 Task: Create a due date automation trigger when advanced on, 2 working days before a card is due add fields without custom field "Resume" unchecked at 11:00 AM.
Action: Mouse moved to (882, 250)
Screenshot: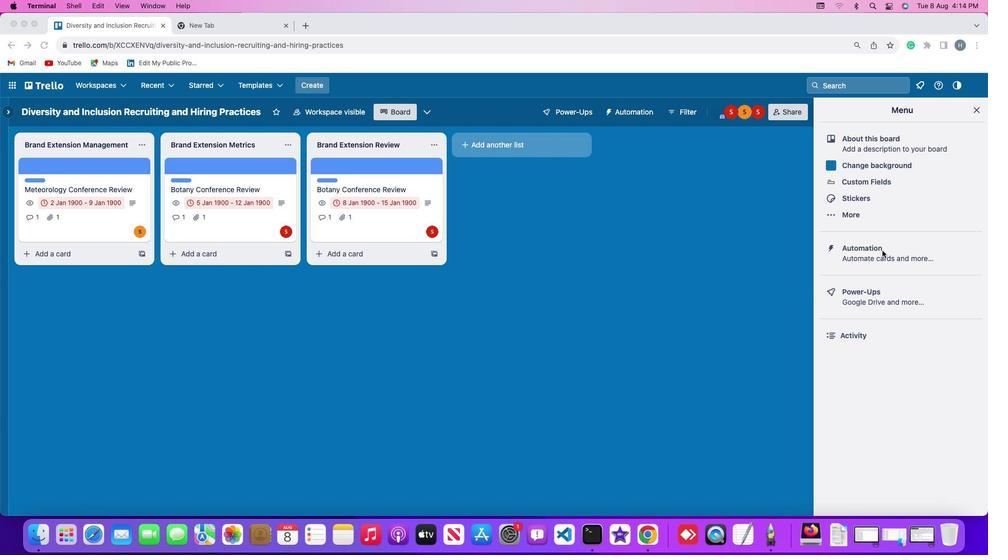 
Action: Mouse pressed left at (882, 250)
Screenshot: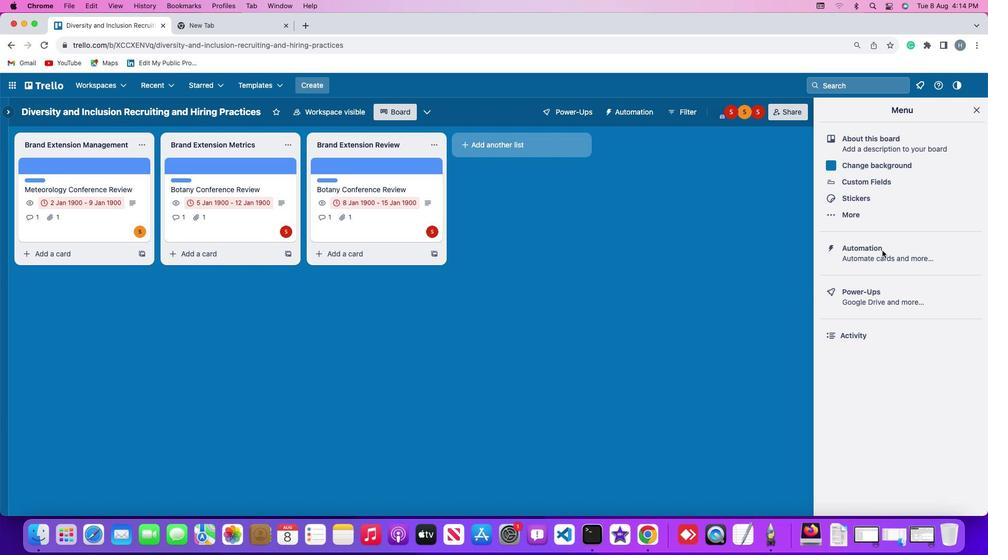 
Action: Mouse pressed left at (882, 250)
Screenshot: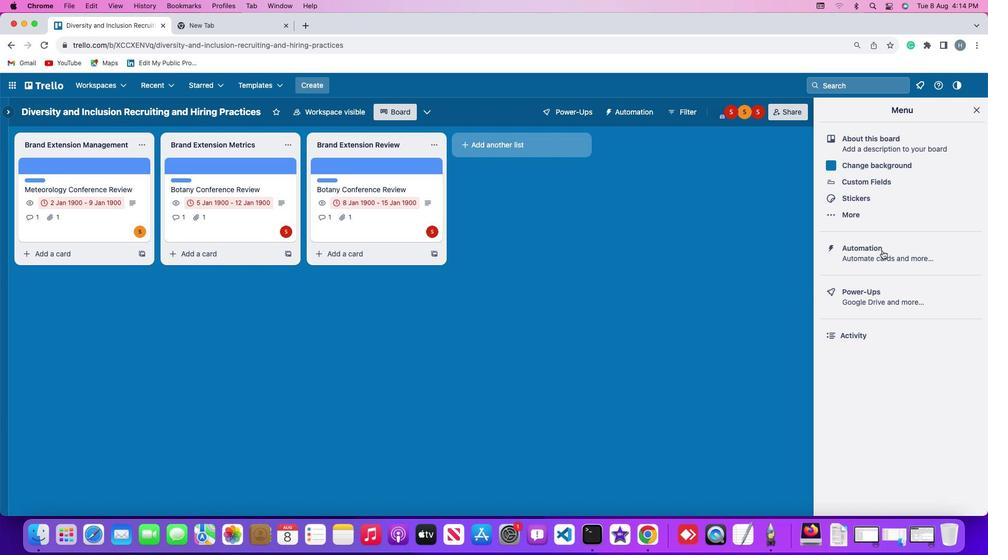 
Action: Mouse moved to (67, 245)
Screenshot: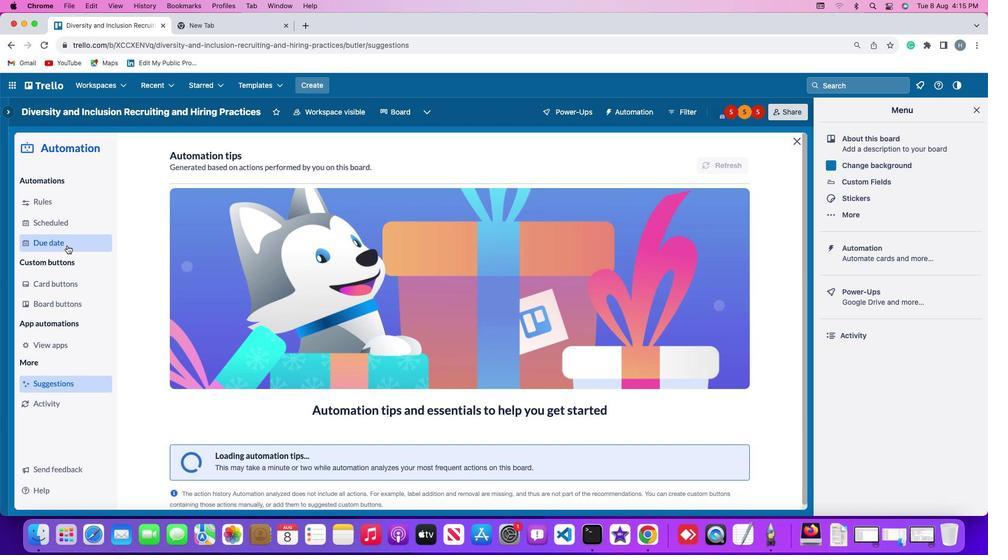 
Action: Mouse pressed left at (67, 245)
Screenshot: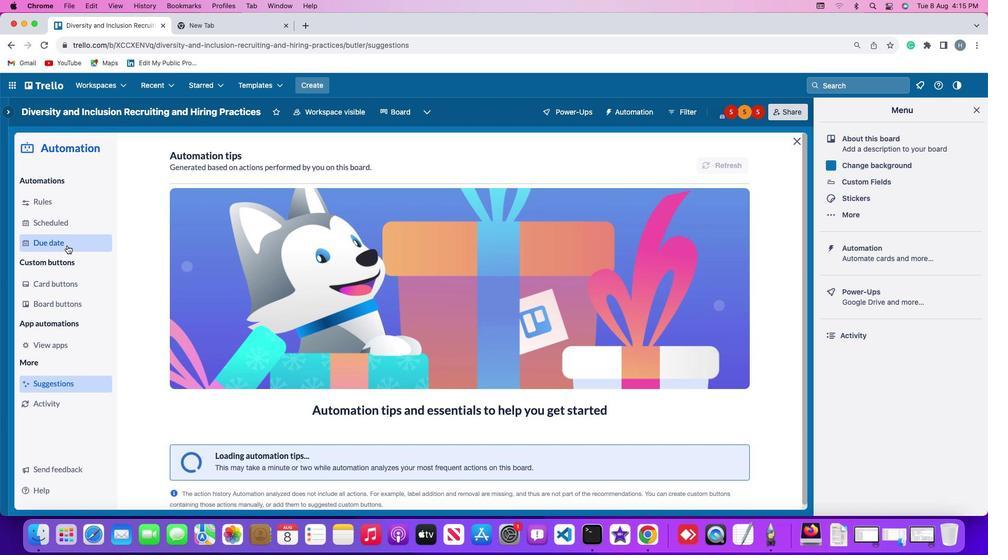
Action: Mouse moved to (685, 157)
Screenshot: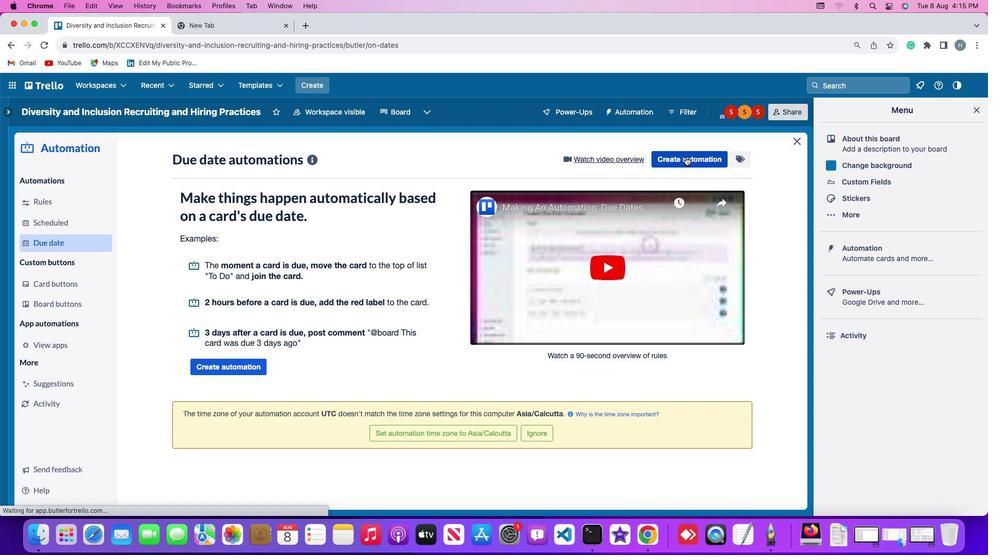 
Action: Mouse pressed left at (685, 157)
Screenshot: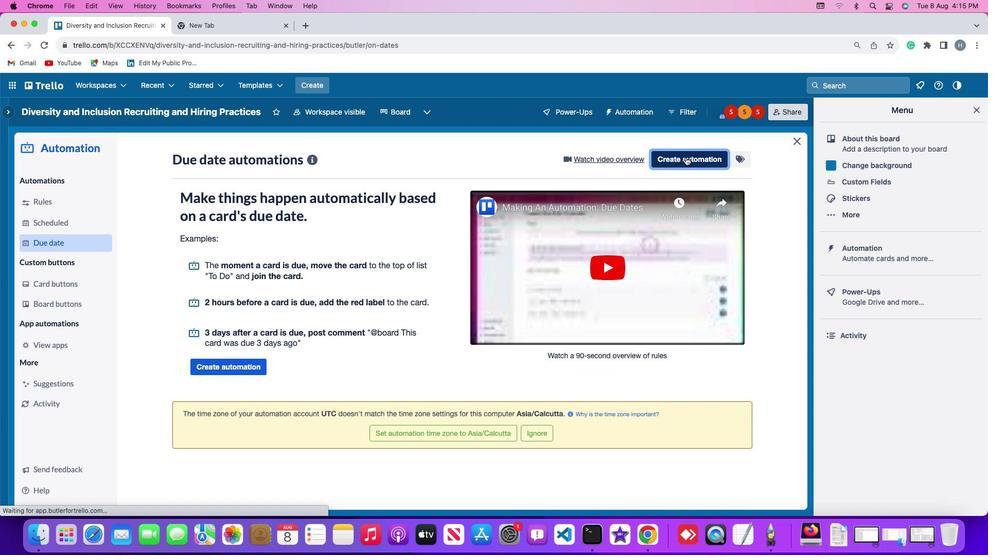 
Action: Mouse moved to (217, 259)
Screenshot: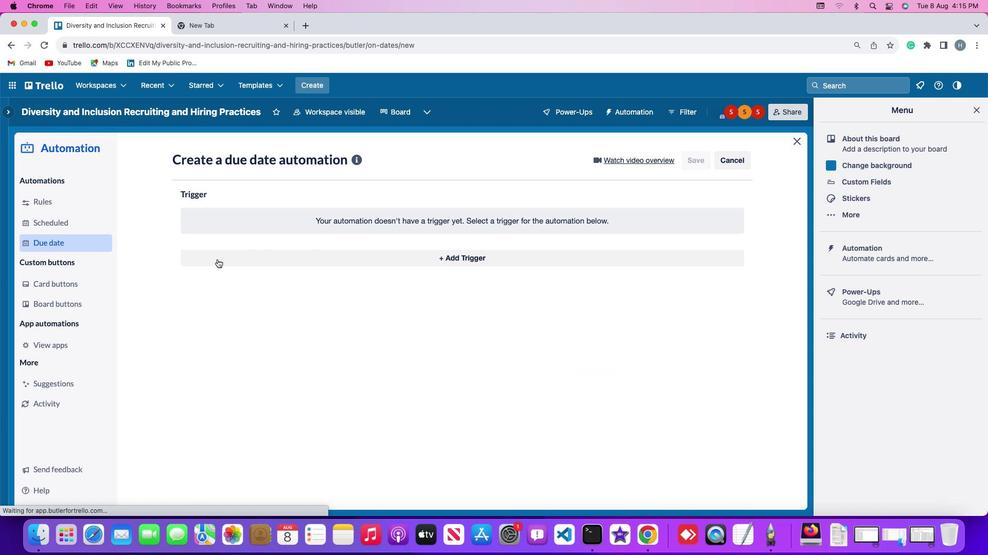 
Action: Mouse pressed left at (217, 259)
Screenshot: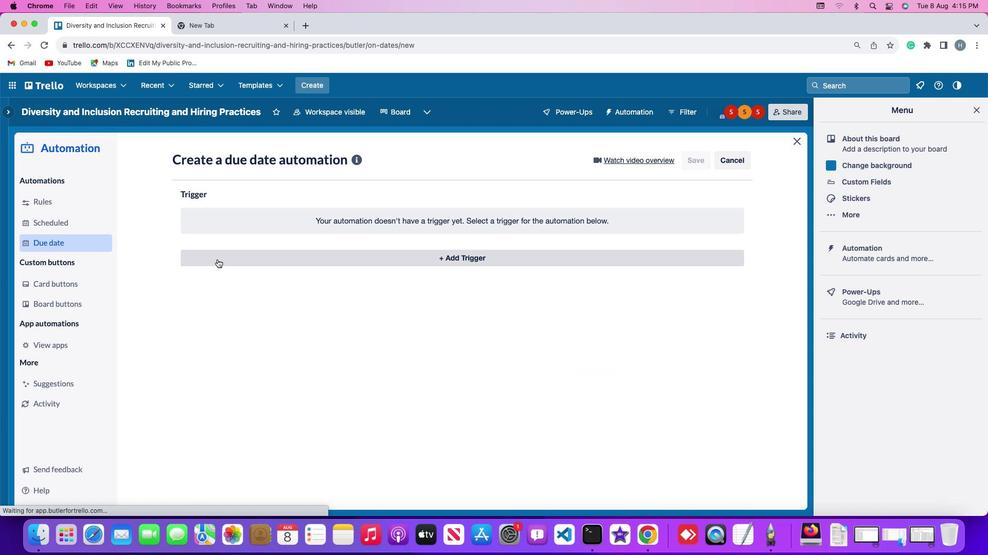 
Action: Mouse moved to (197, 415)
Screenshot: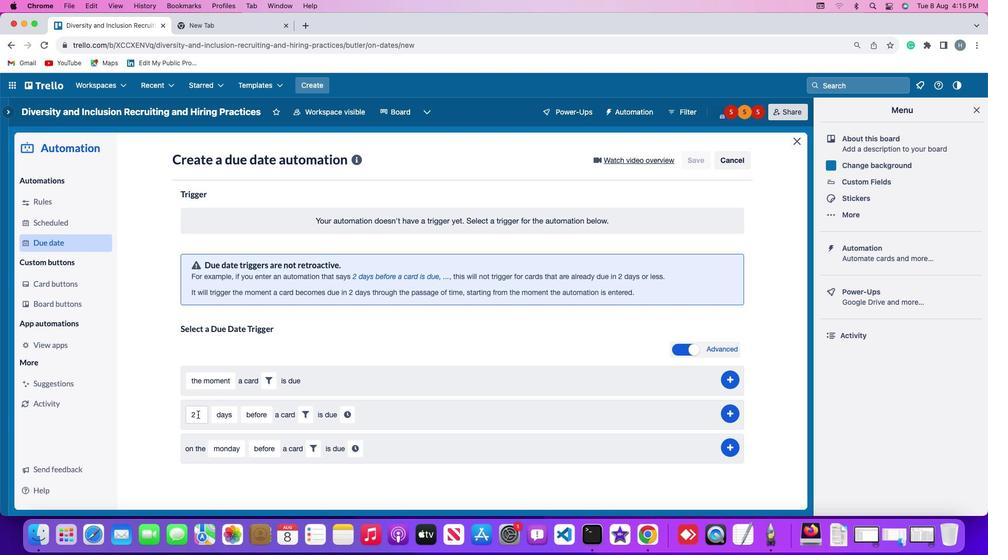 
Action: Mouse pressed left at (197, 415)
Screenshot: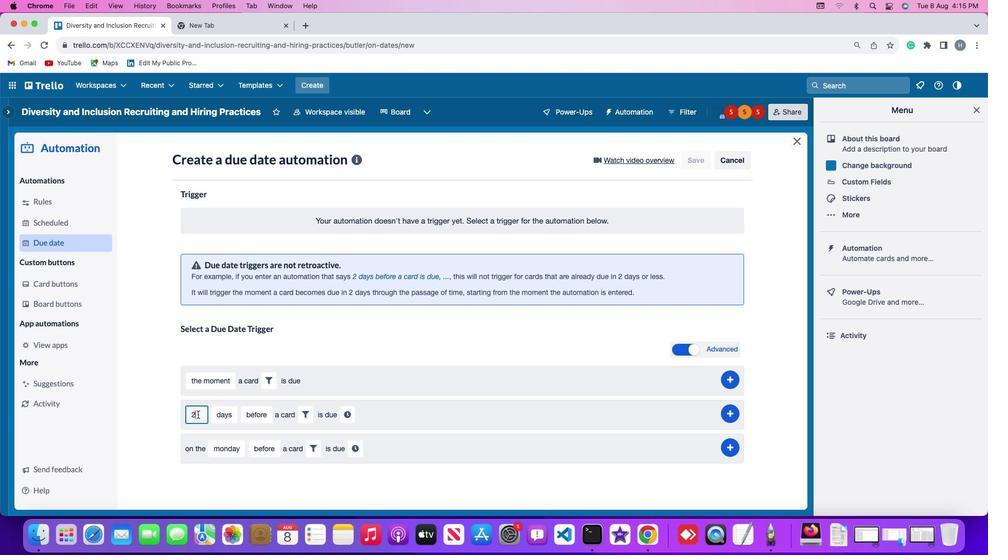 
Action: Key pressed Key.backspace'2'
Screenshot: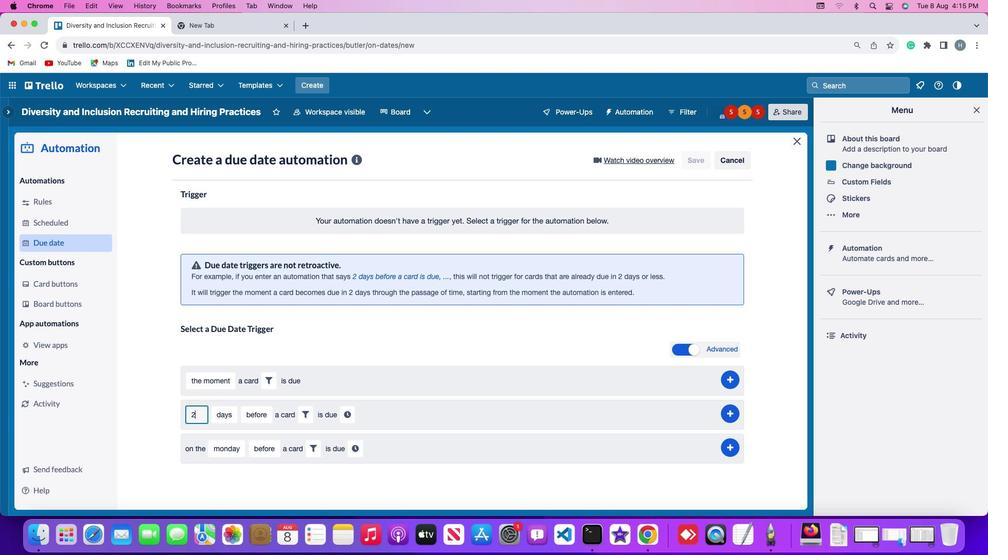 
Action: Mouse moved to (218, 413)
Screenshot: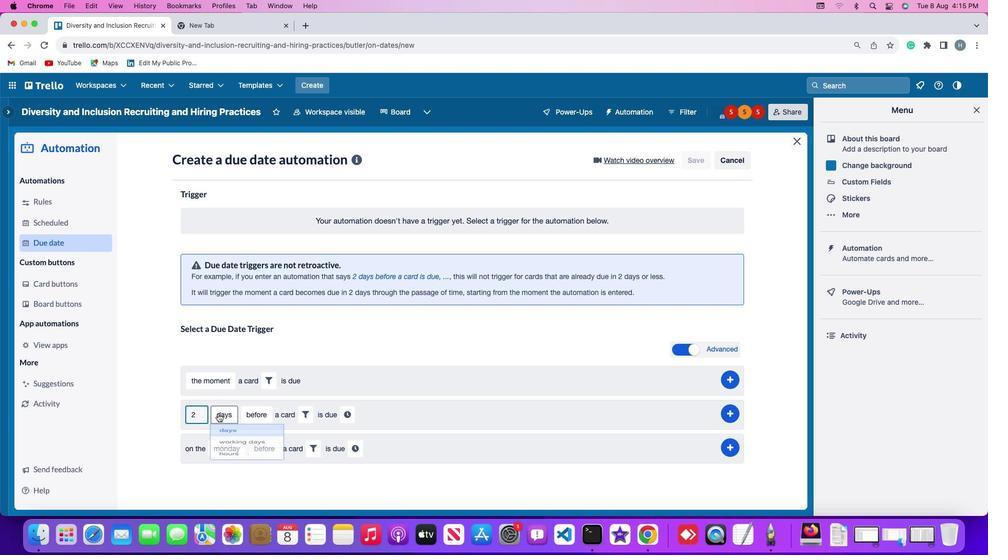 
Action: Mouse pressed left at (218, 413)
Screenshot: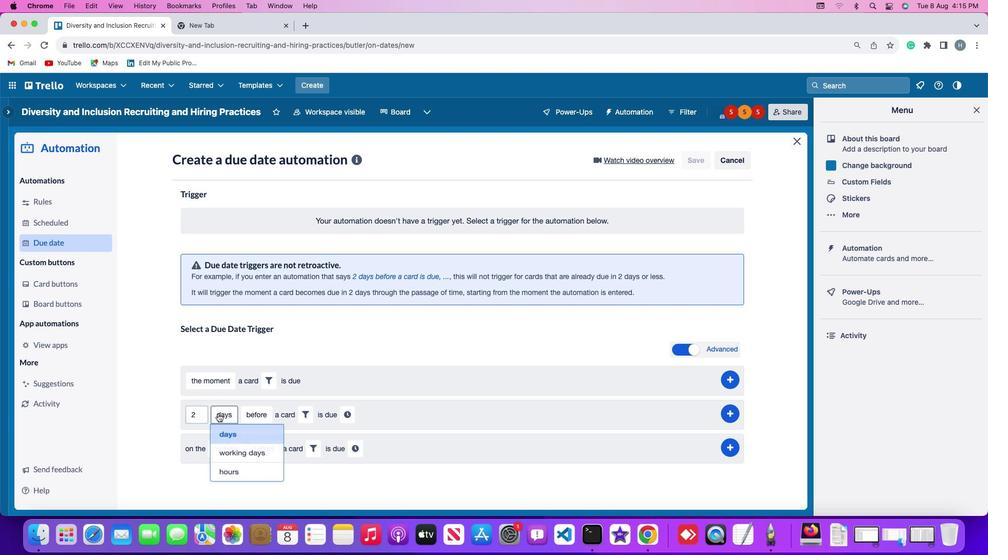 
Action: Mouse moved to (236, 451)
Screenshot: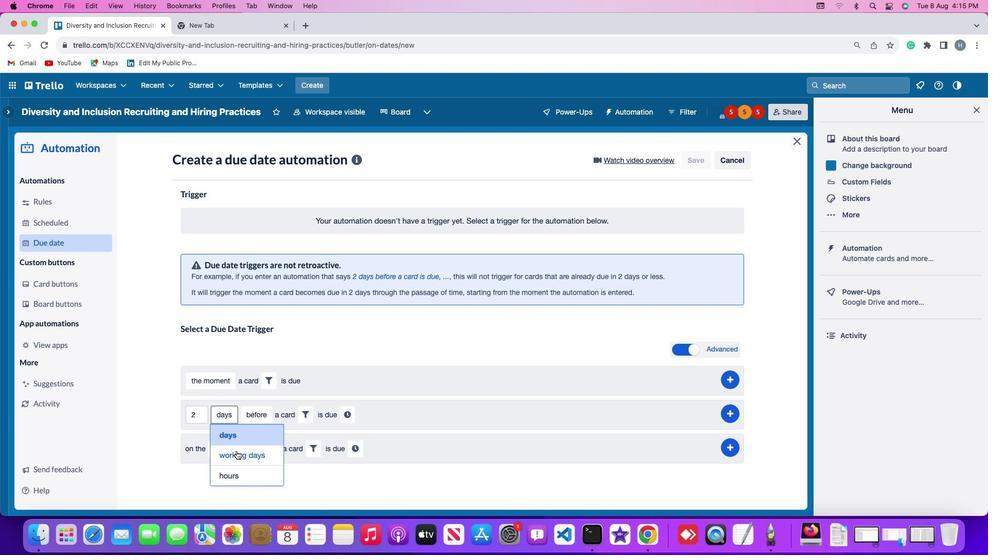
Action: Mouse pressed left at (236, 451)
Screenshot: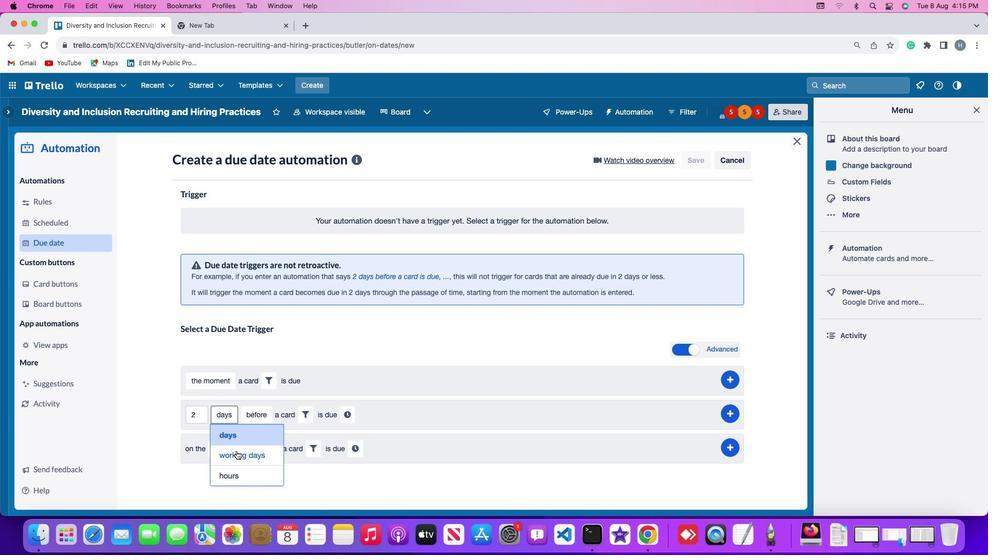 
Action: Mouse moved to (280, 416)
Screenshot: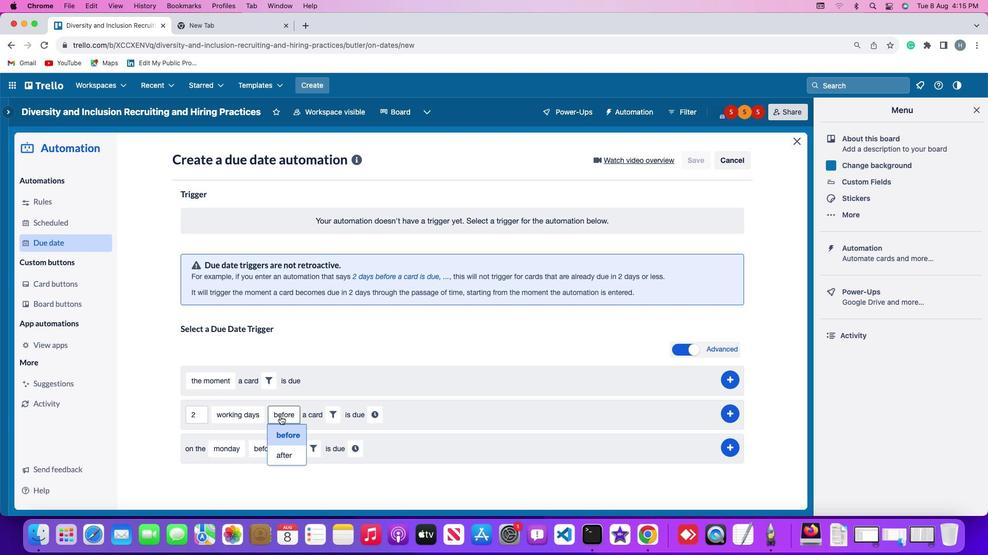 
Action: Mouse pressed left at (280, 416)
Screenshot: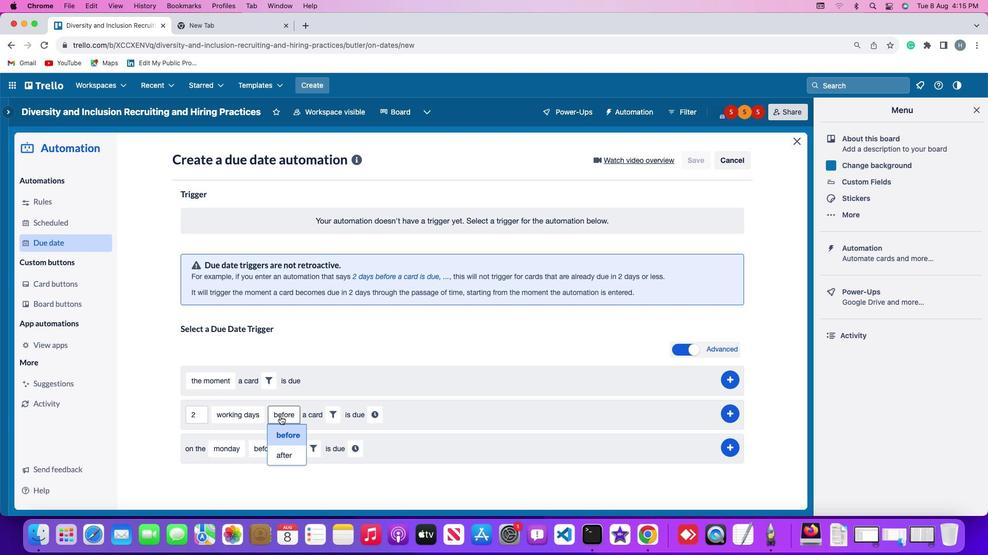 
Action: Mouse moved to (291, 433)
Screenshot: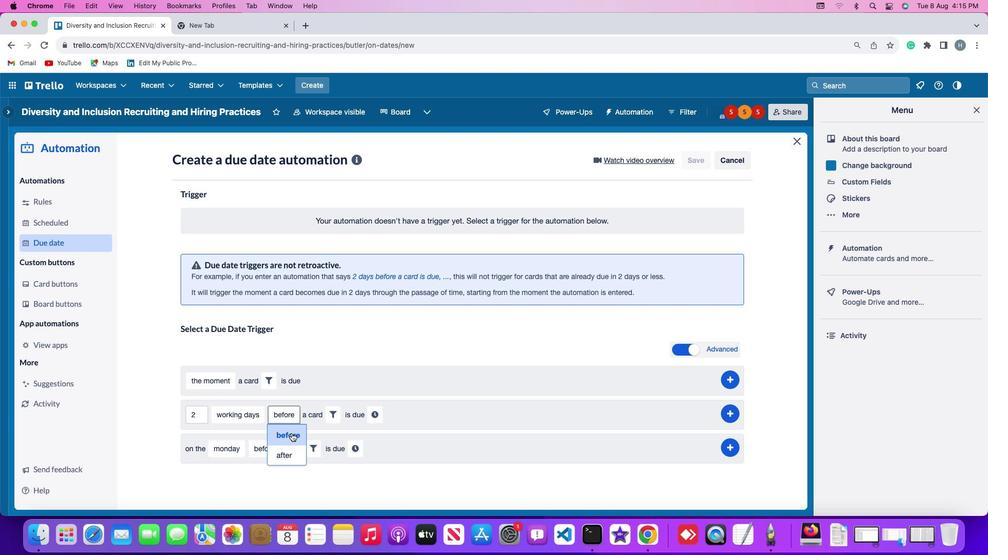 
Action: Mouse pressed left at (291, 433)
Screenshot: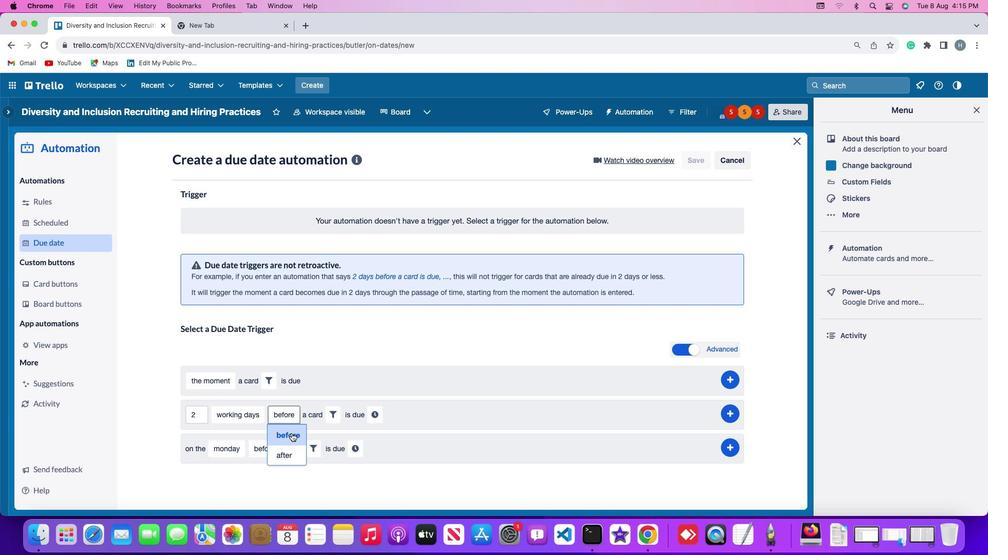 
Action: Mouse moved to (334, 417)
Screenshot: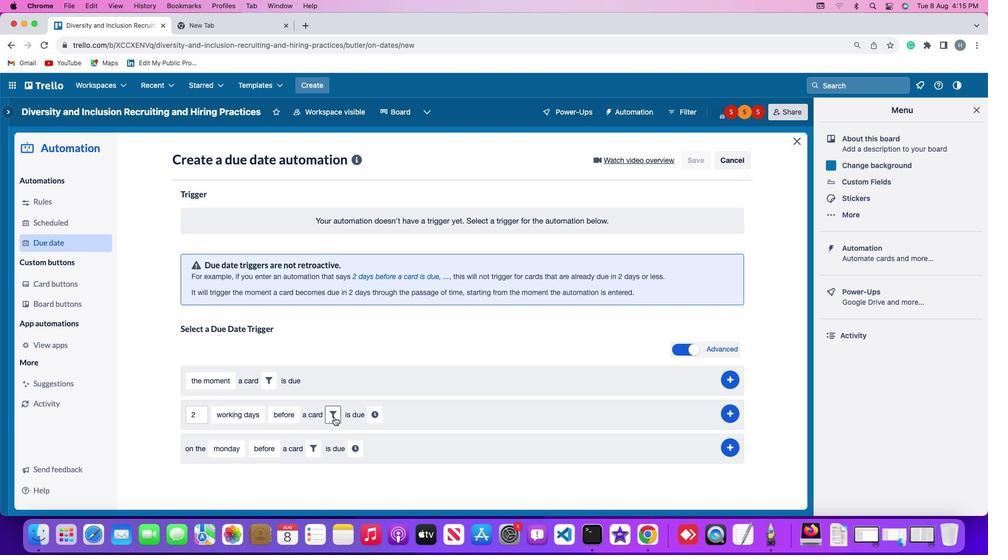 
Action: Mouse pressed left at (334, 417)
Screenshot: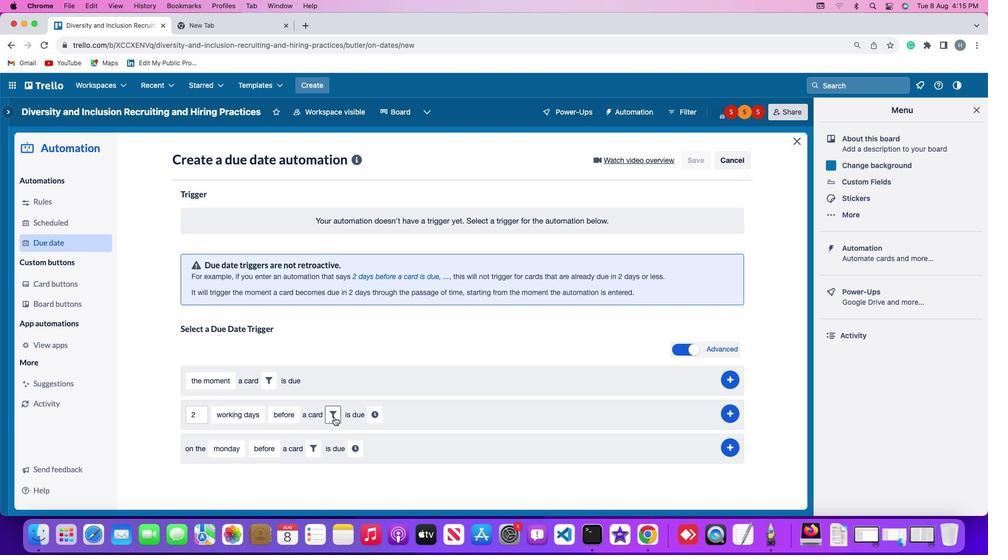 
Action: Mouse moved to (495, 445)
Screenshot: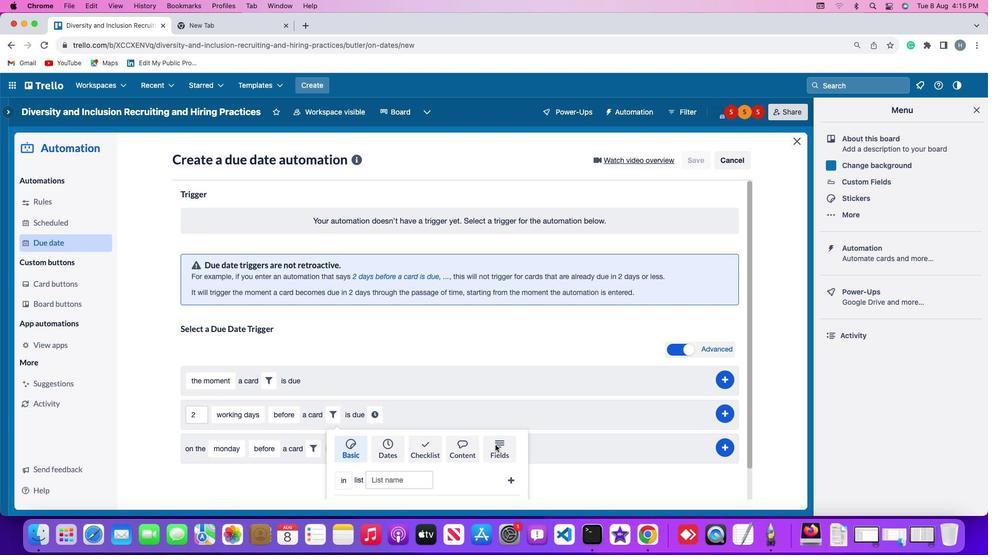 
Action: Mouse pressed left at (495, 445)
Screenshot: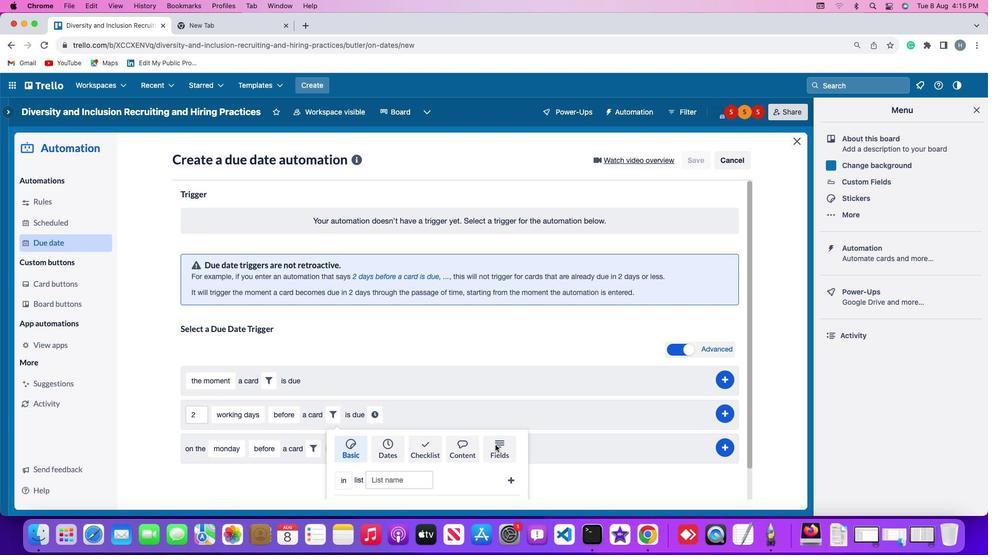 
Action: Mouse moved to (284, 478)
Screenshot: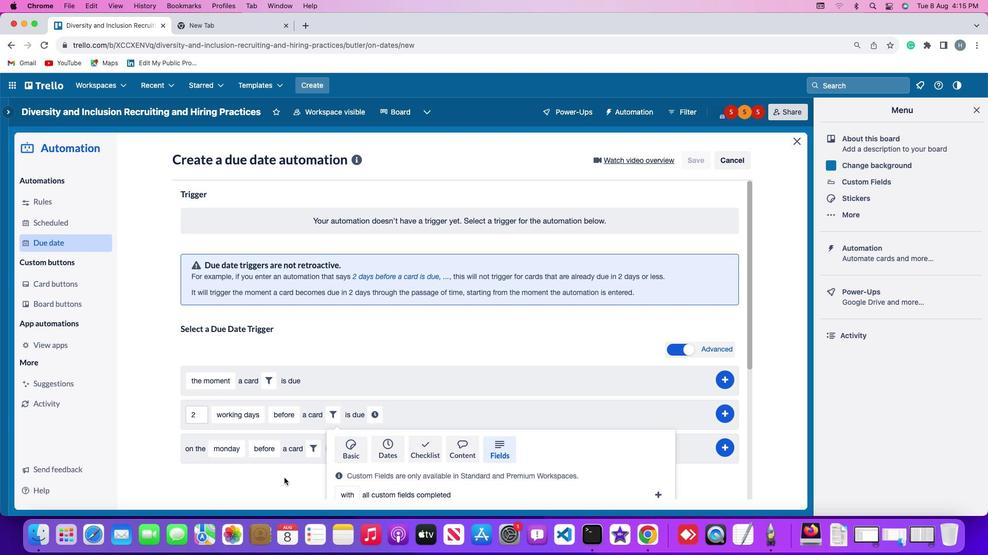 
Action: Mouse scrolled (284, 478) with delta (0, 0)
Screenshot: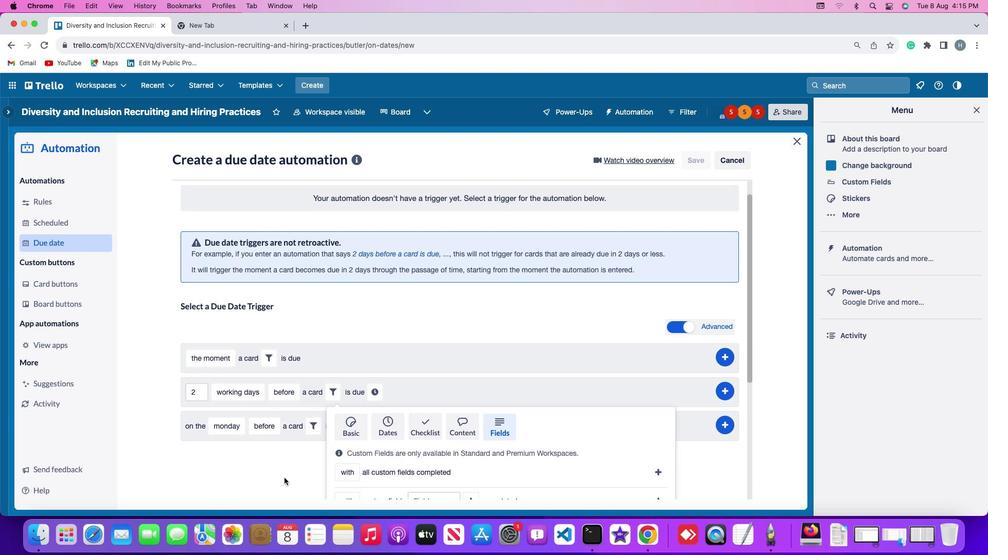 
Action: Mouse scrolled (284, 478) with delta (0, 0)
Screenshot: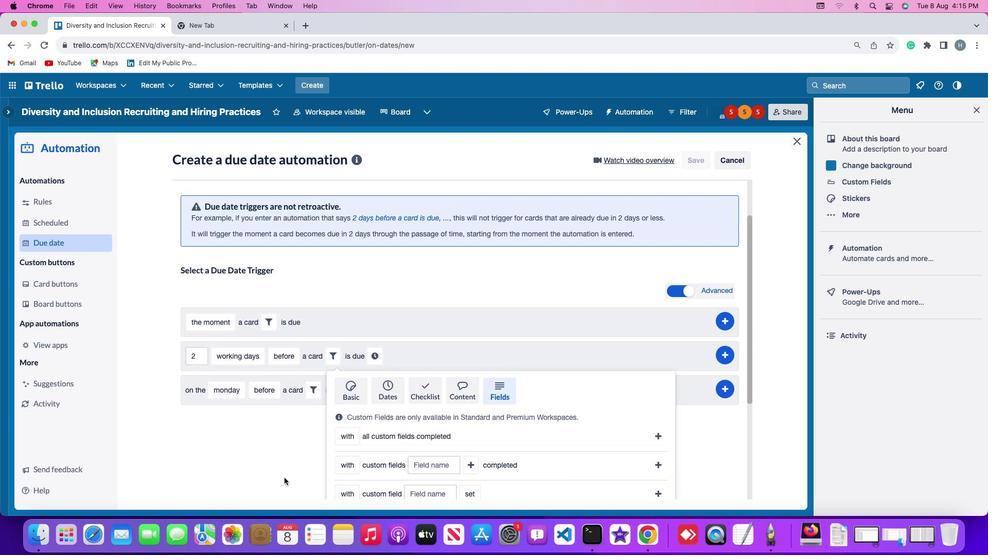 
Action: Mouse scrolled (284, 478) with delta (0, -2)
Screenshot: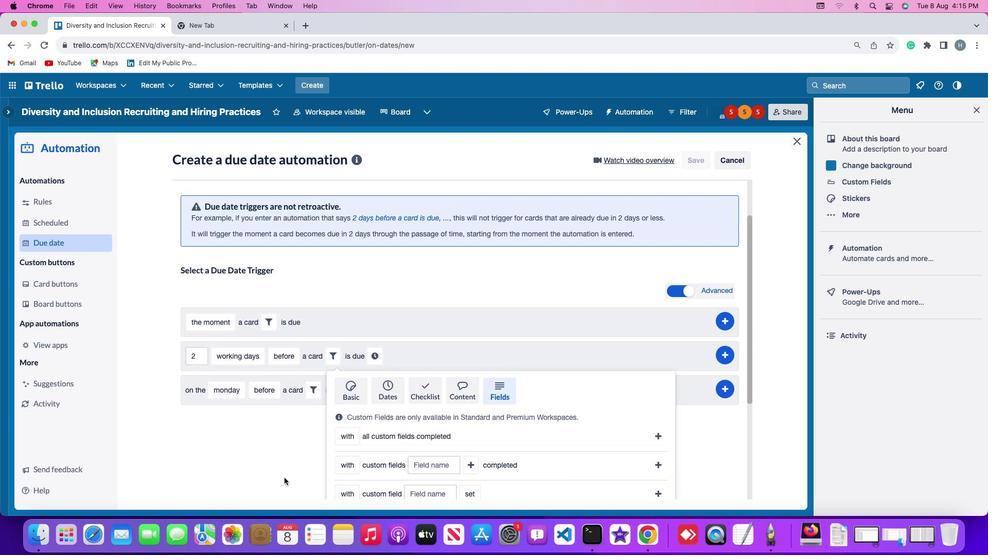 
Action: Mouse scrolled (284, 478) with delta (0, -2)
Screenshot: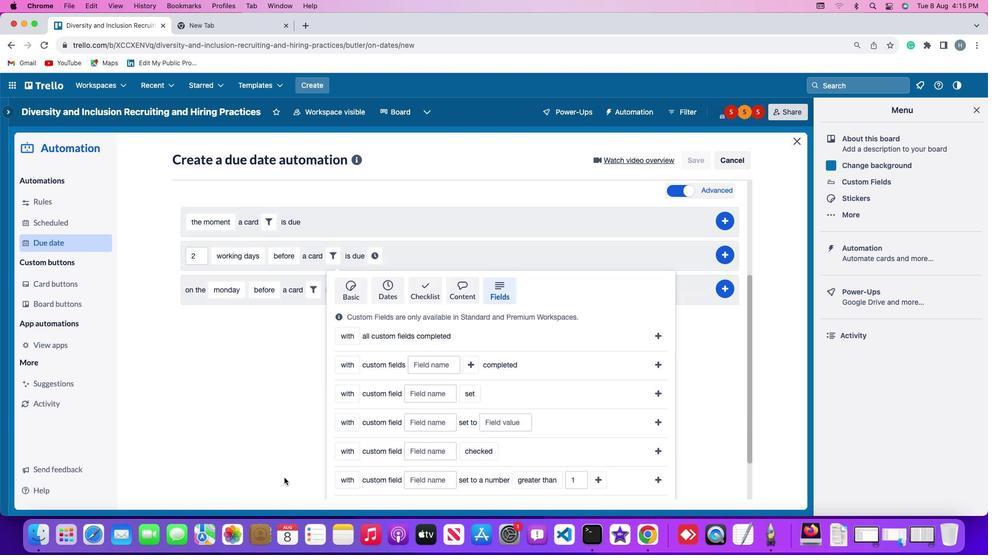
Action: Mouse scrolled (284, 478) with delta (0, -3)
Screenshot: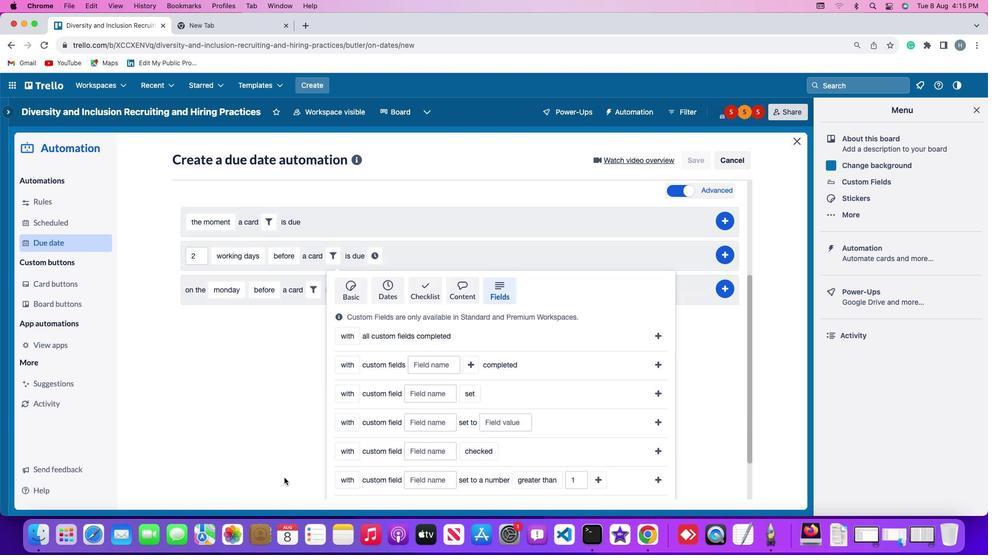 
Action: Mouse scrolled (284, 478) with delta (0, -3)
Screenshot: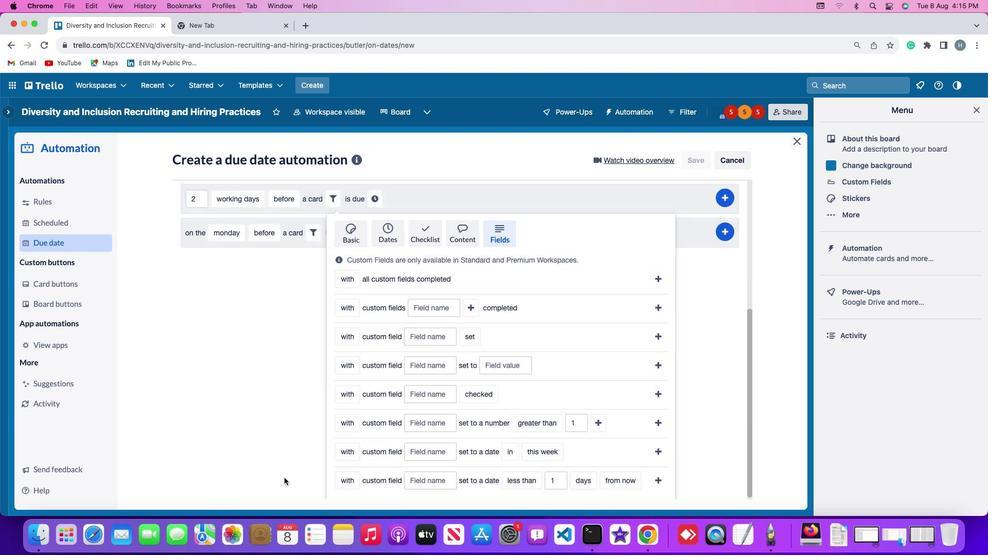 
Action: Mouse scrolled (284, 478) with delta (0, 0)
Screenshot: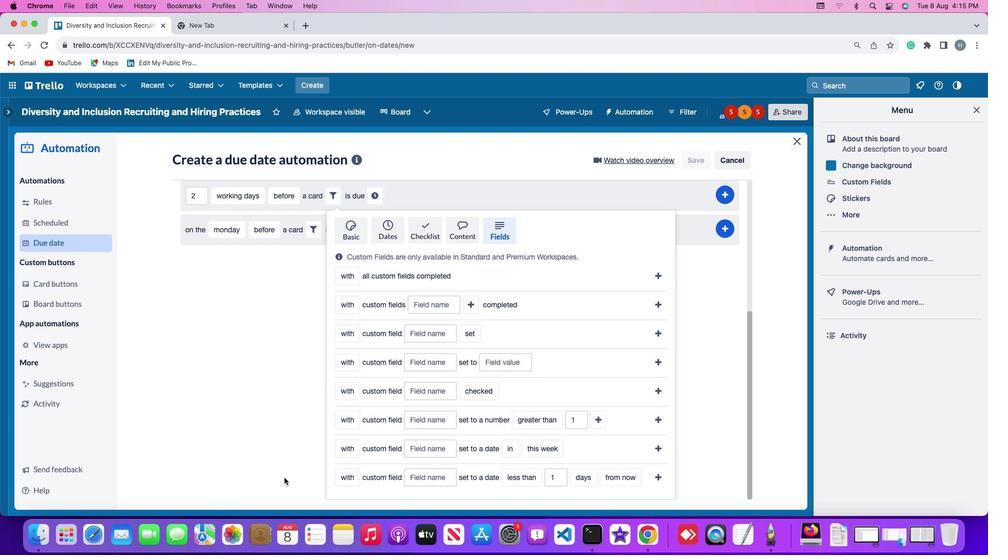 
Action: Mouse scrolled (284, 478) with delta (0, 0)
Screenshot: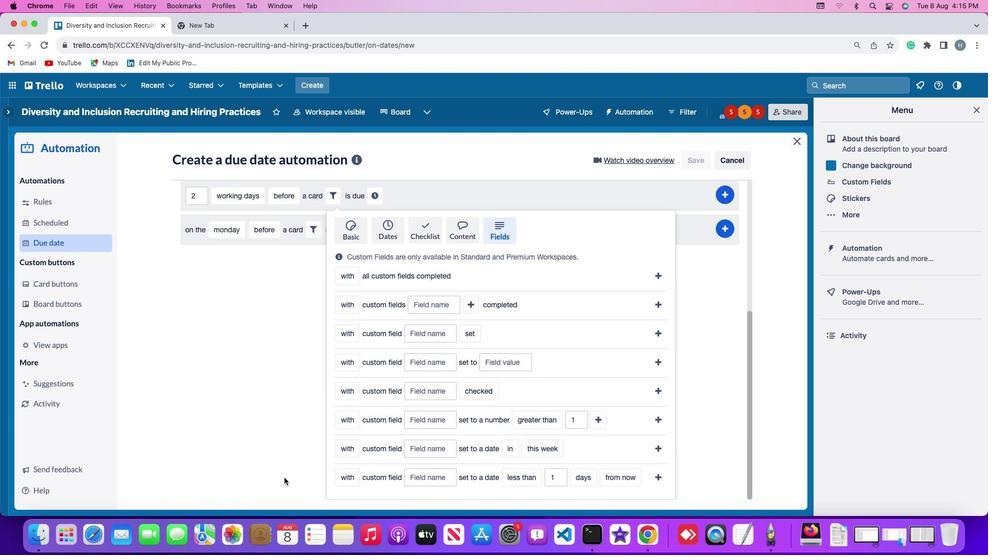 
Action: Mouse scrolled (284, 478) with delta (0, -1)
Screenshot: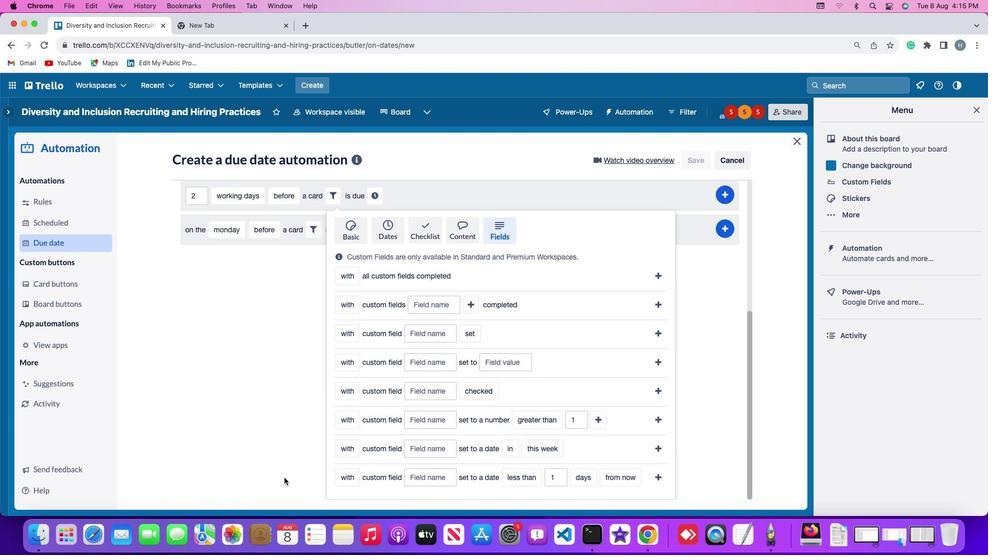 
Action: Mouse scrolled (284, 478) with delta (0, -2)
Screenshot: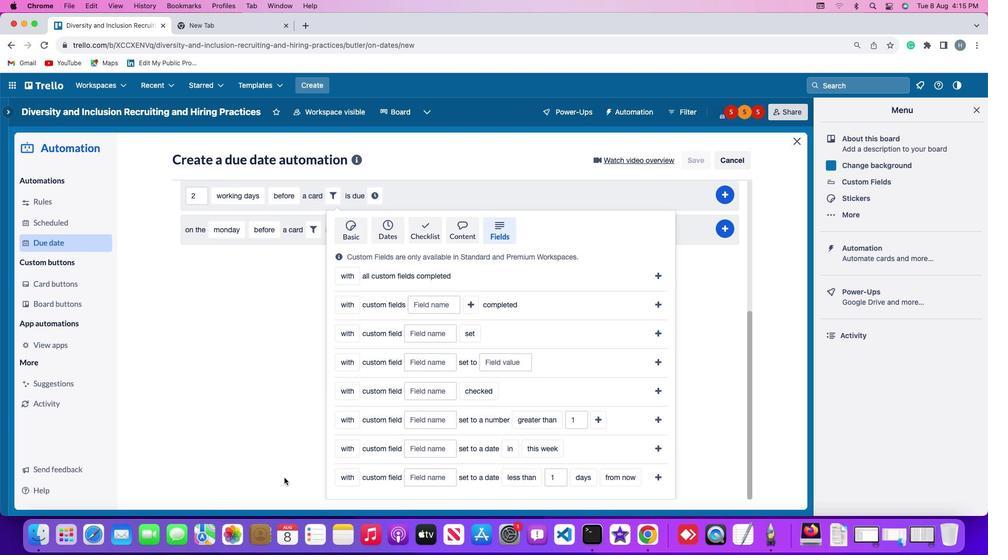 
Action: Mouse scrolled (284, 478) with delta (0, -3)
Screenshot: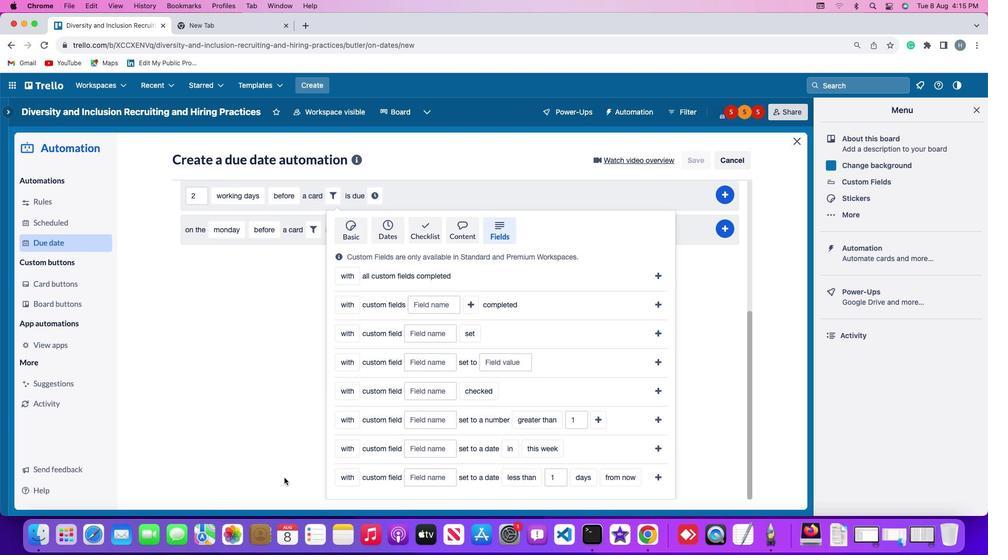 
Action: Mouse moved to (351, 391)
Screenshot: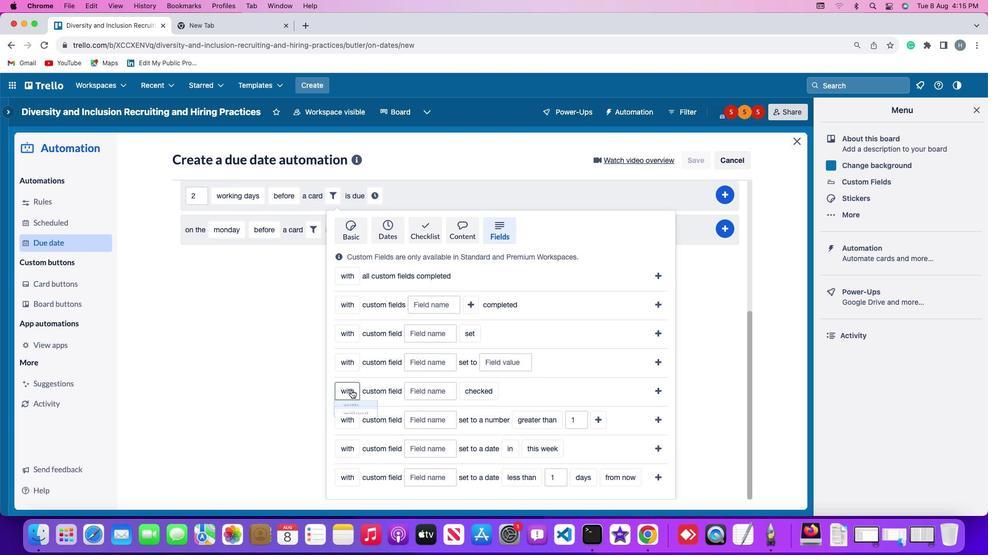 
Action: Mouse pressed left at (351, 391)
Screenshot: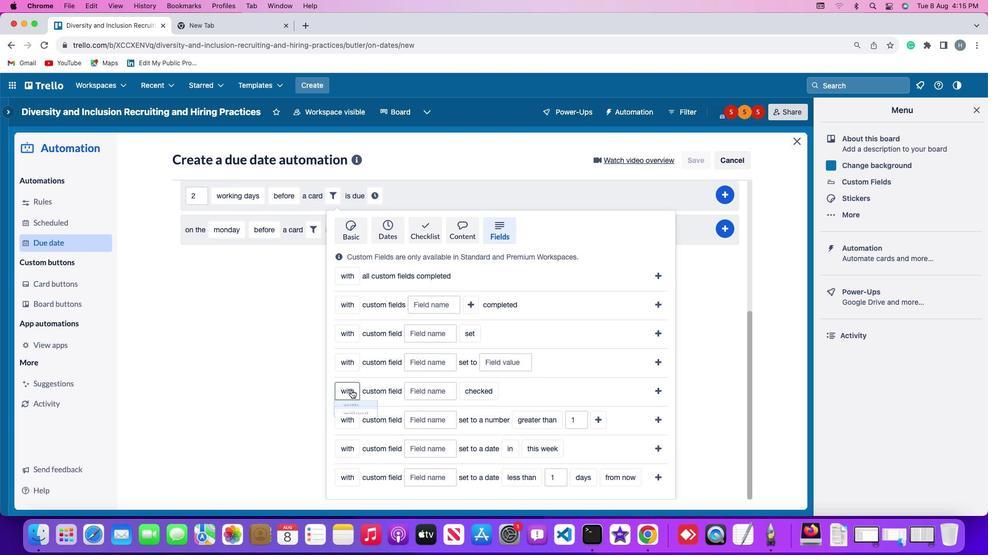 
Action: Mouse moved to (355, 431)
Screenshot: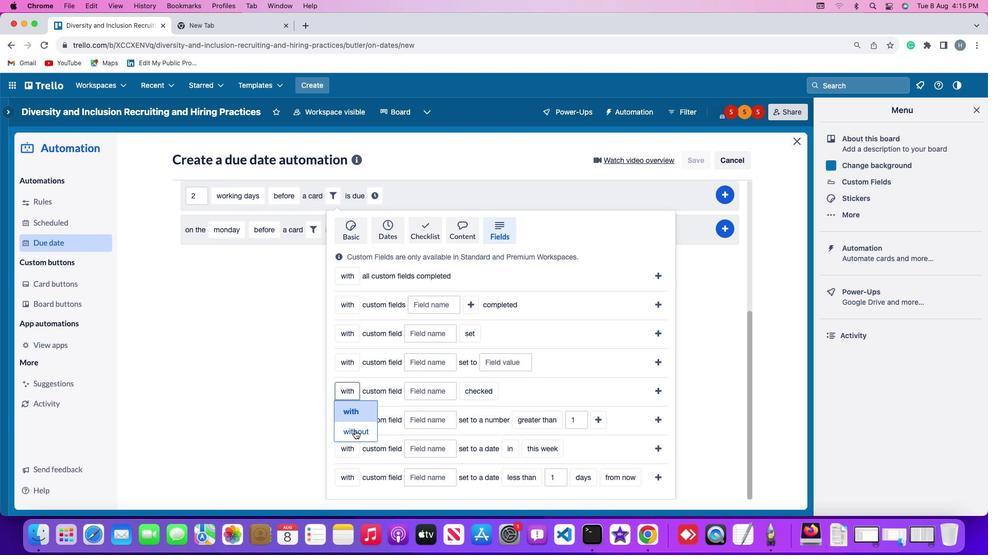 
Action: Mouse pressed left at (355, 431)
Screenshot: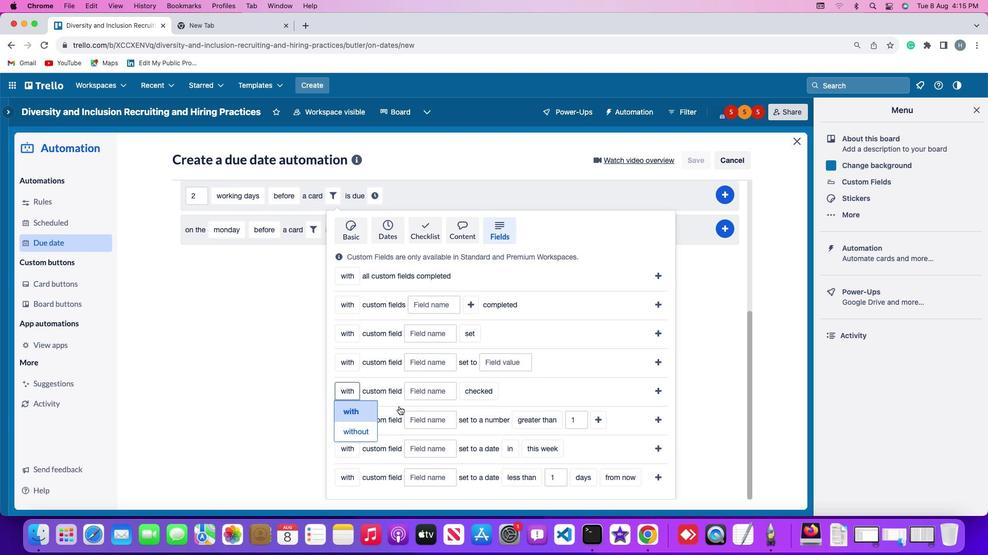 
Action: Mouse moved to (425, 394)
Screenshot: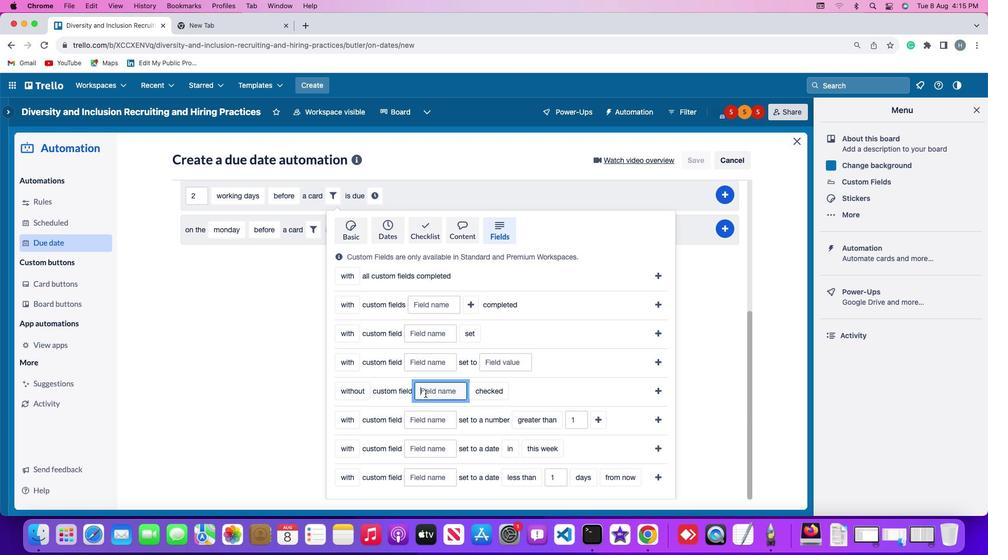
Action: Mouse pressed left at (425, 394)
Screenshot: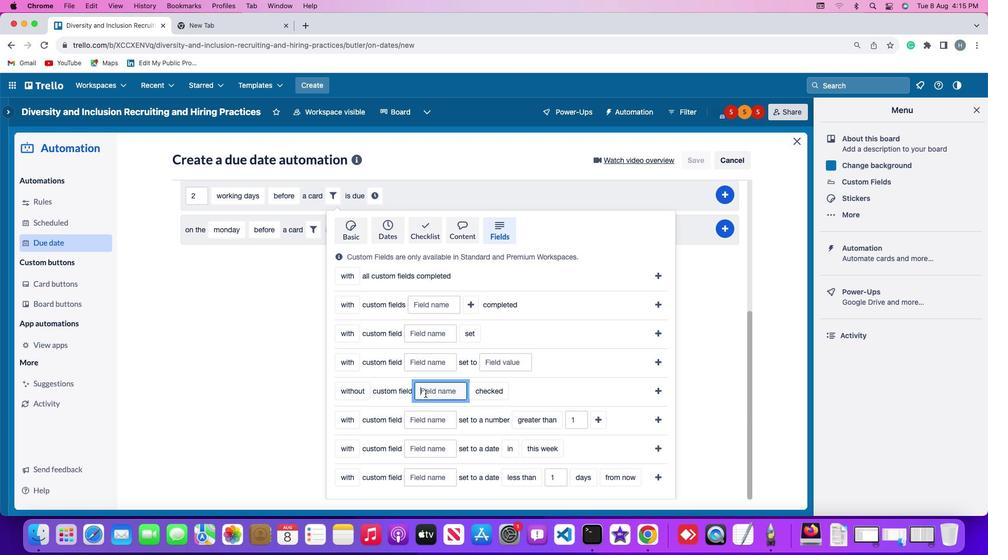 
Action: Key pressed Key.shift'R''e''s''u''m''e'
Screenshot: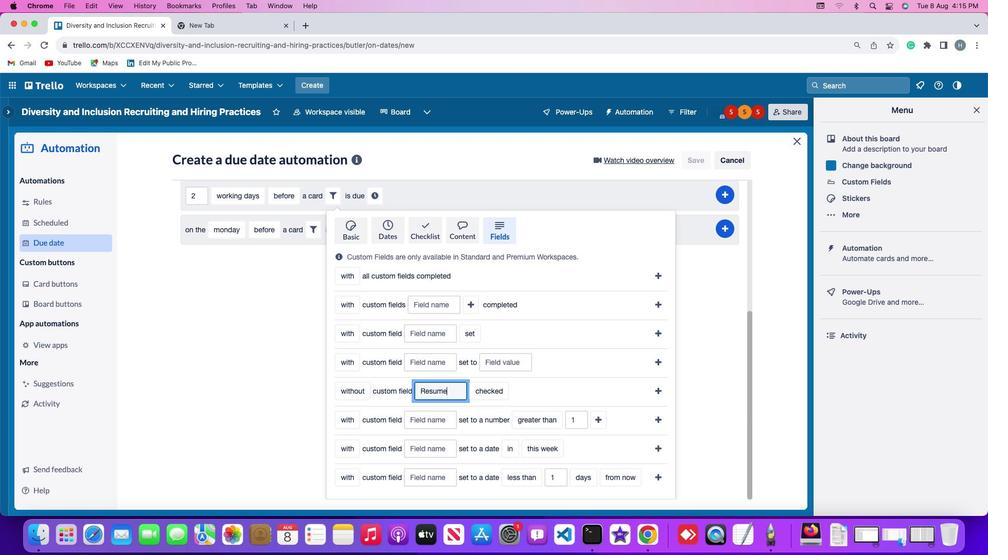 
Action: Mouse moved to (477, 395)
Screenshot: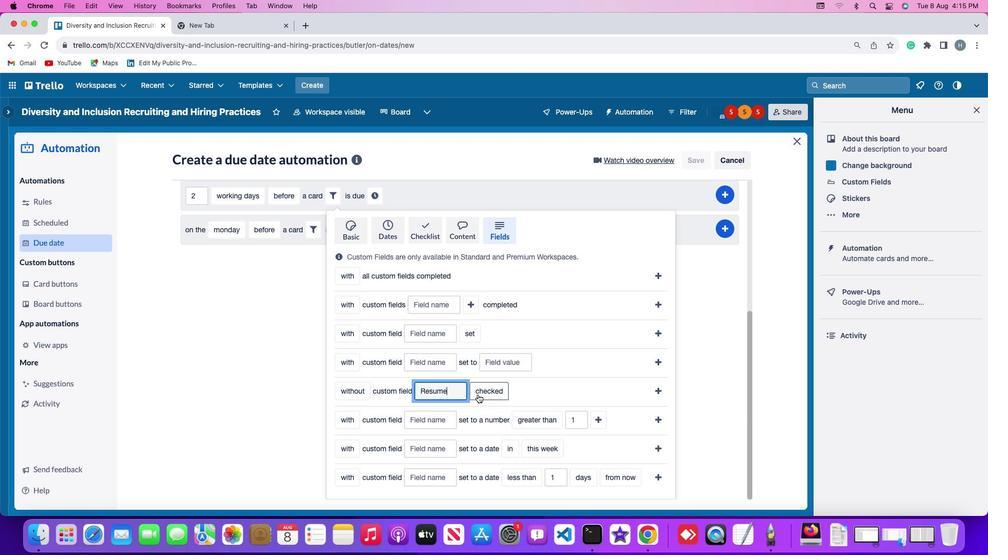 
Action: Mouse pressed left at (477, 395)
Screenshot: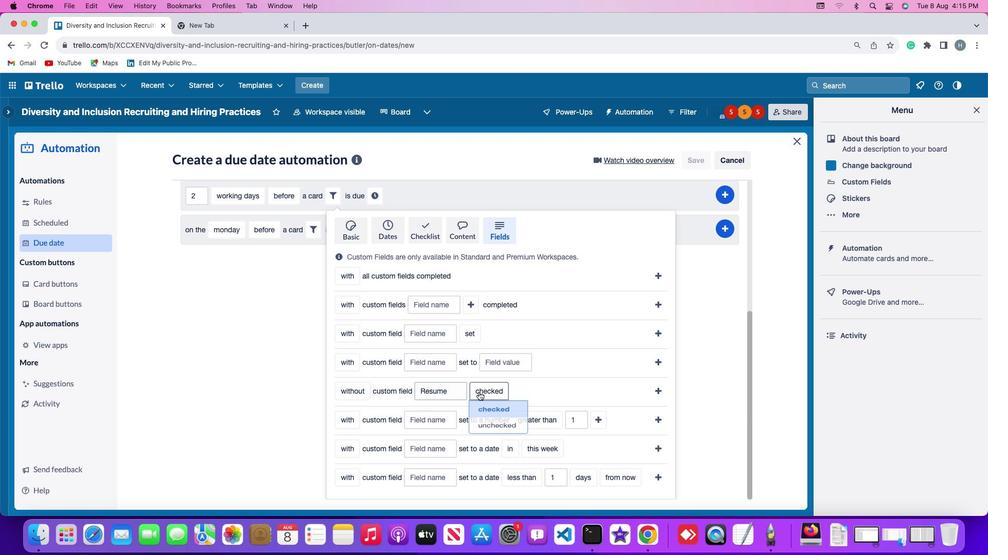 
Action: Mouse moved to (494, 433)
Screenshot: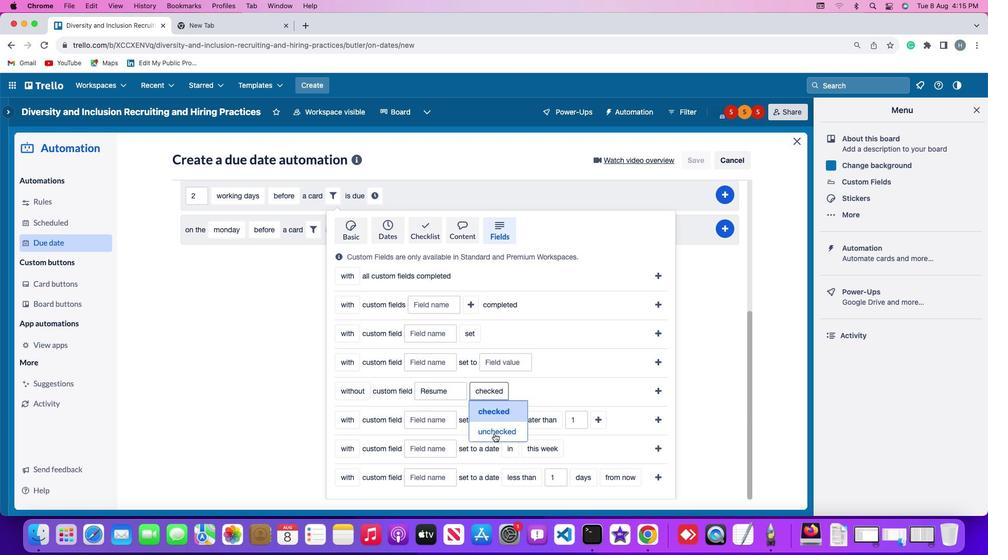 
Action: Mouse pressed left at (494, 433)
Screenshot: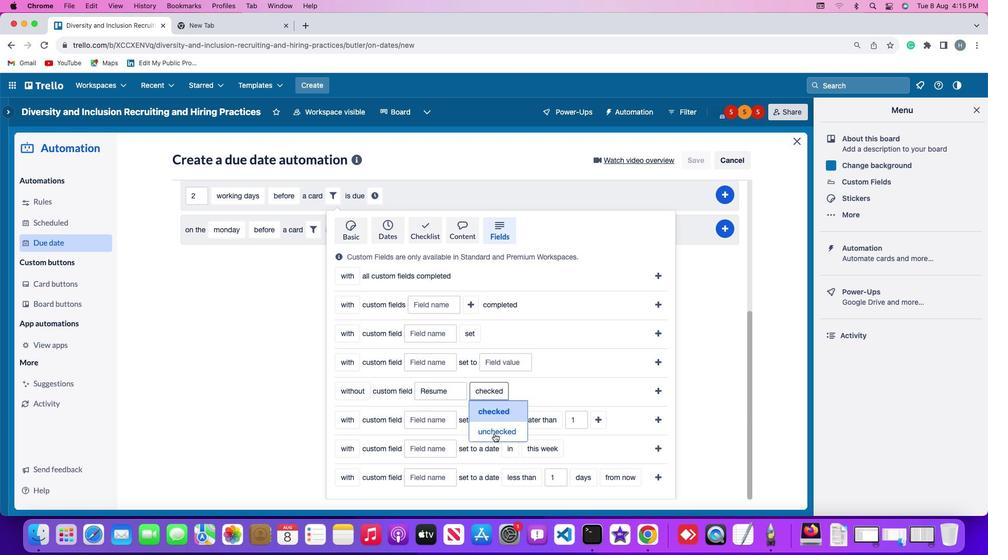 
Action: Mouse moved to (658, 388)
Screenshot: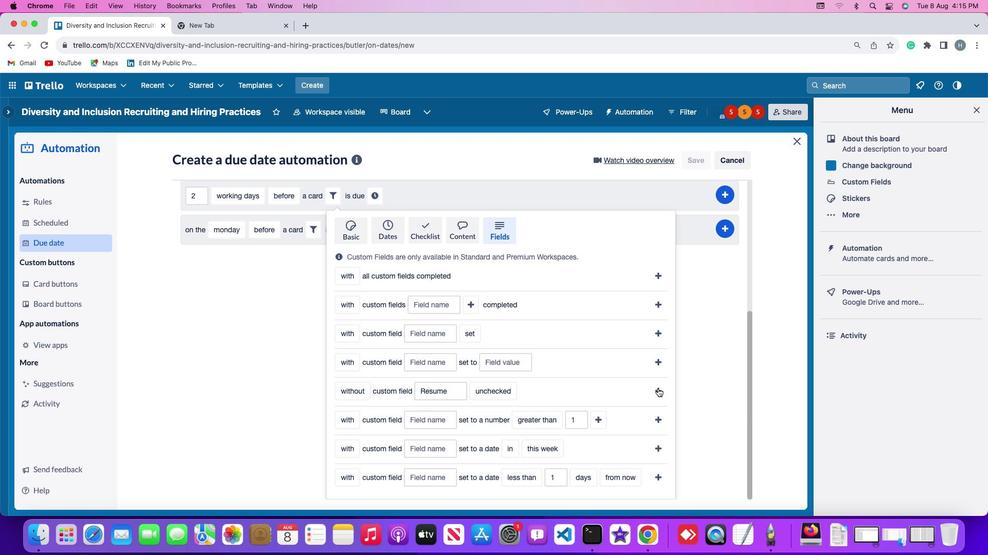 
Action: Mouse pressed left at (658, 388)
Screenshot: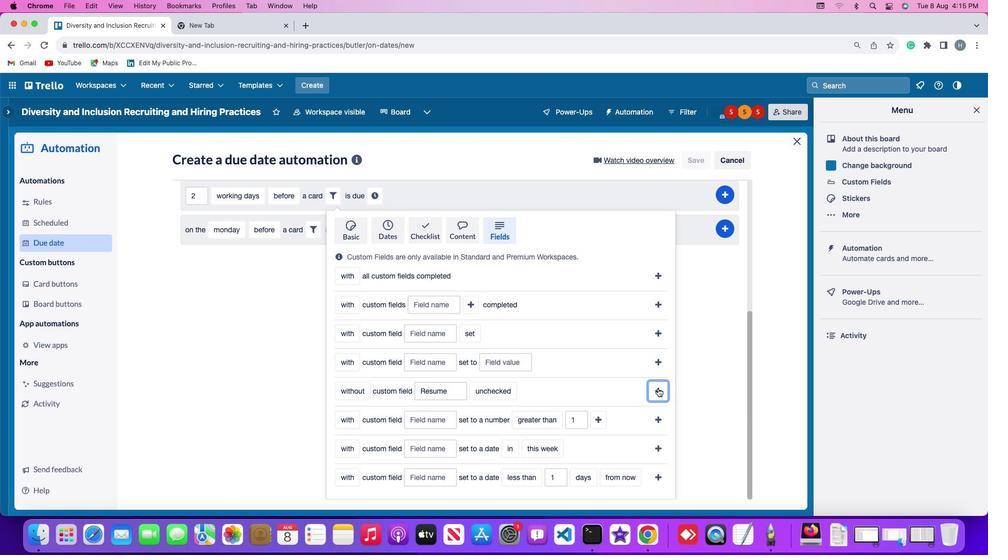 
Action: Mouse moved to (538, 411)
Screenshot: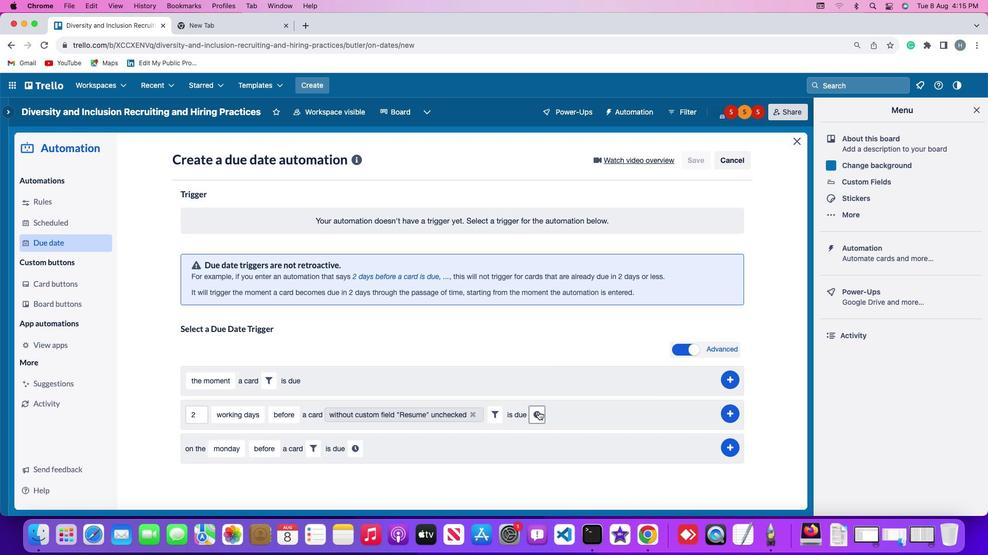 
Action: Mouse pressed left at (538, 411)
Screenshot: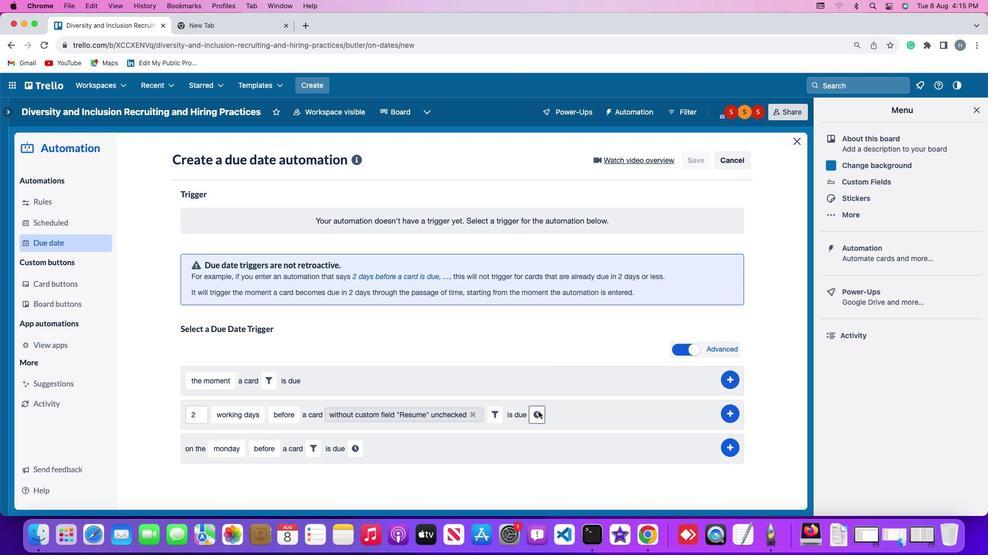 
Action: Mouse moved to (557, 416)
Screenshot: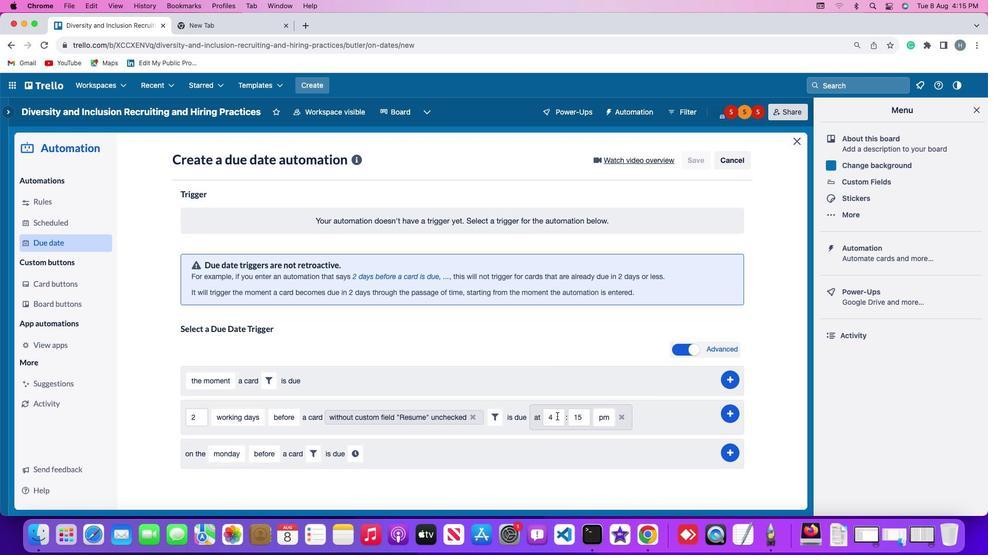 
Action: Mouse pressed left at (557, 416)
Screenshot: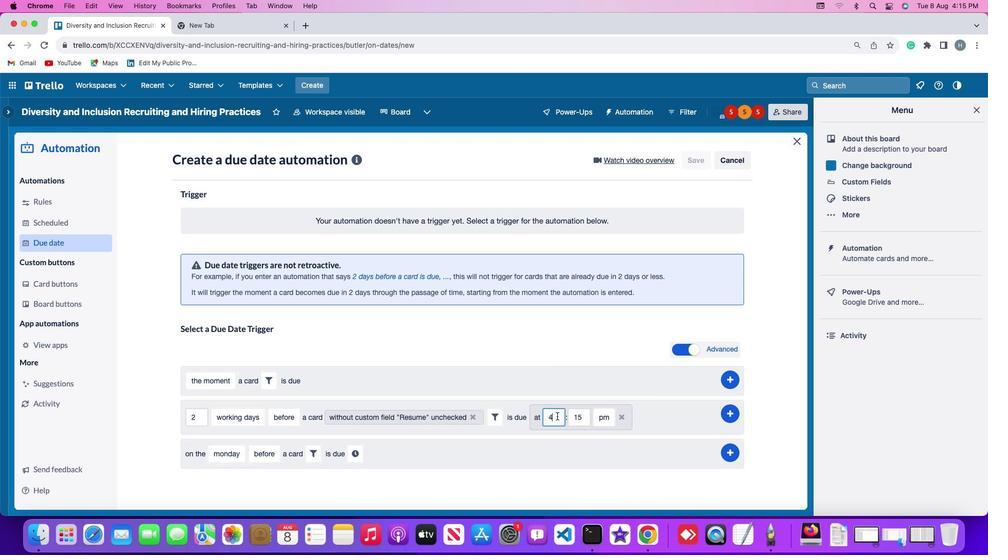 
Action: Key pressed Key.backspace'1''1'
Screenshot: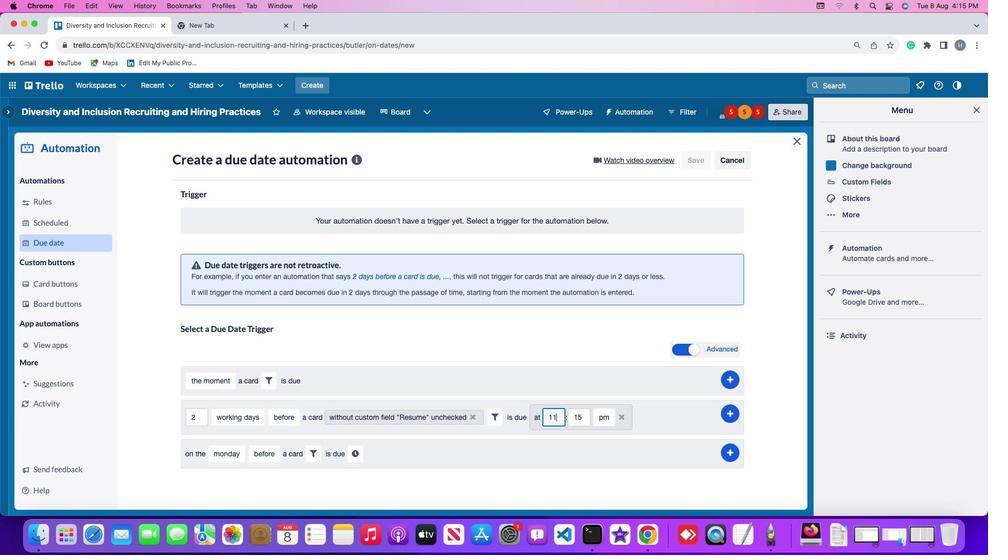 
Action: Mouse moved to (586, 420)
Screenshot: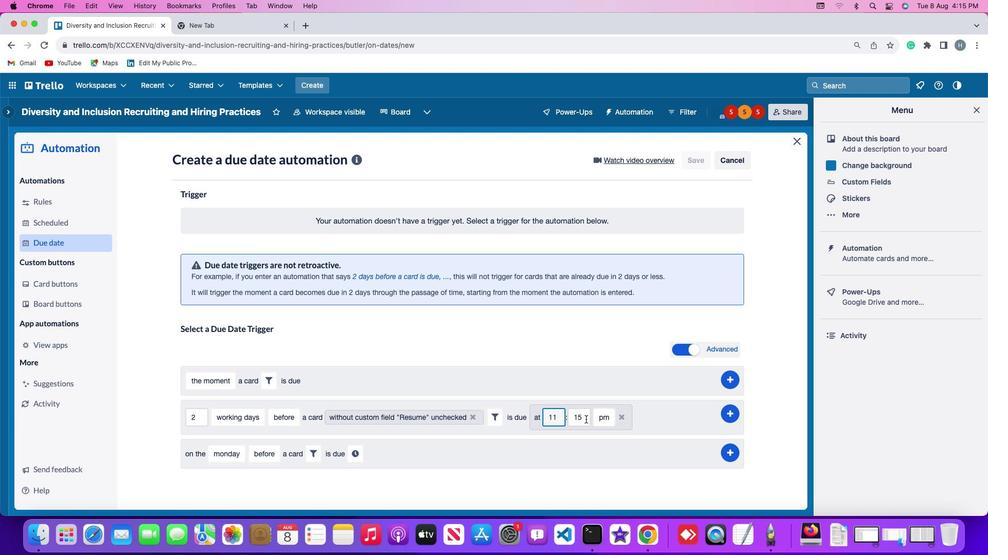 
Action: Mouse pressed left at (586, 420)
Screenshot: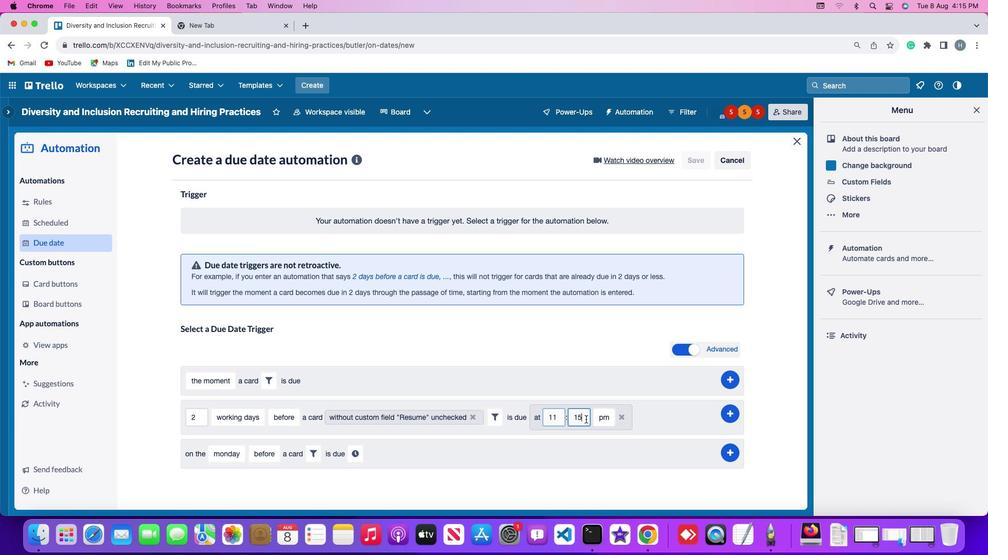 
Action: Key pressed Key.backspaceKey.backspaceKey.backspace'0''0'
Screenshot: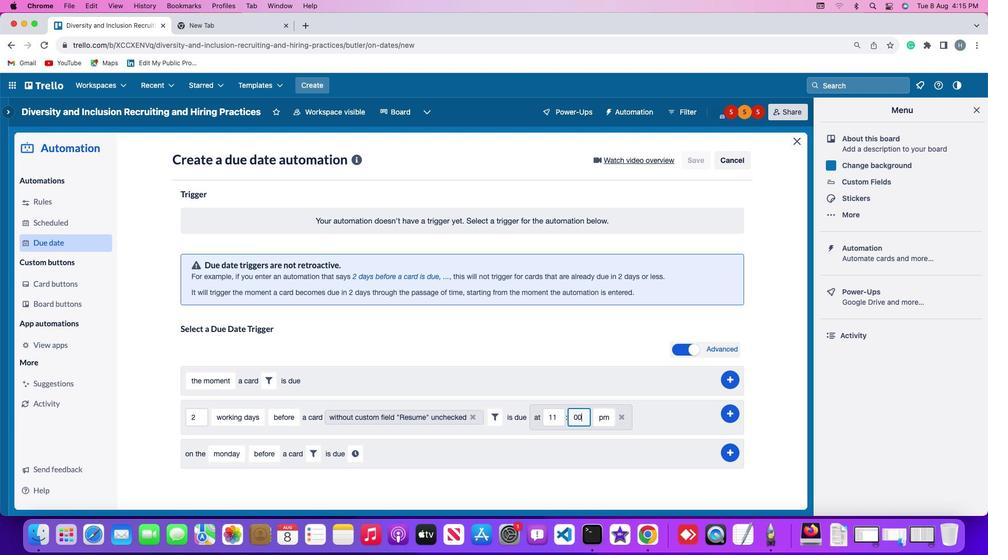 
Action: Mouse moved to (604, 418)
Screenshot: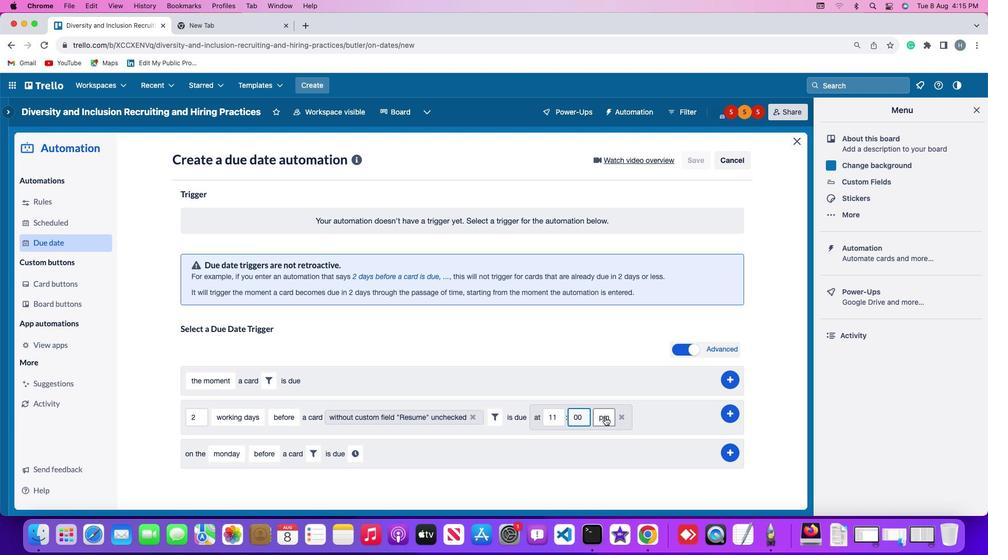 
Action: Mouse pressed left at (604, 418)
Screenshot: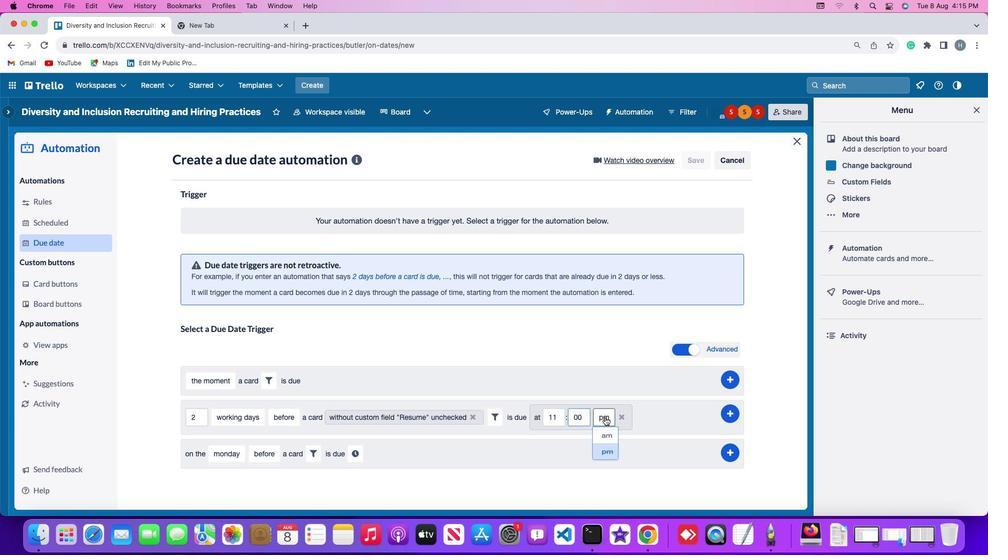 
Action: Mouse moved to (607, 441)
Screenshot: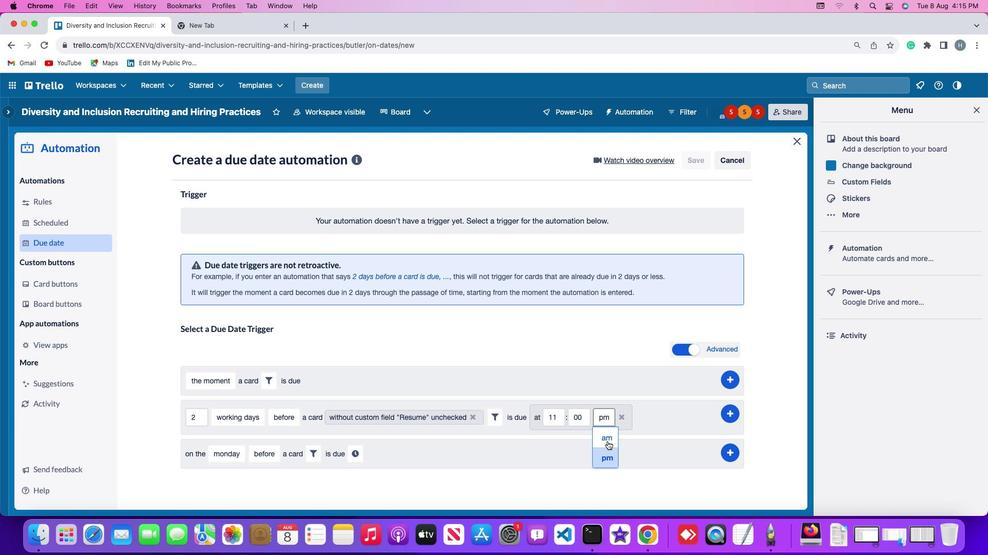 
Action: Mouse pressed left at (607, 441)
Screenshot: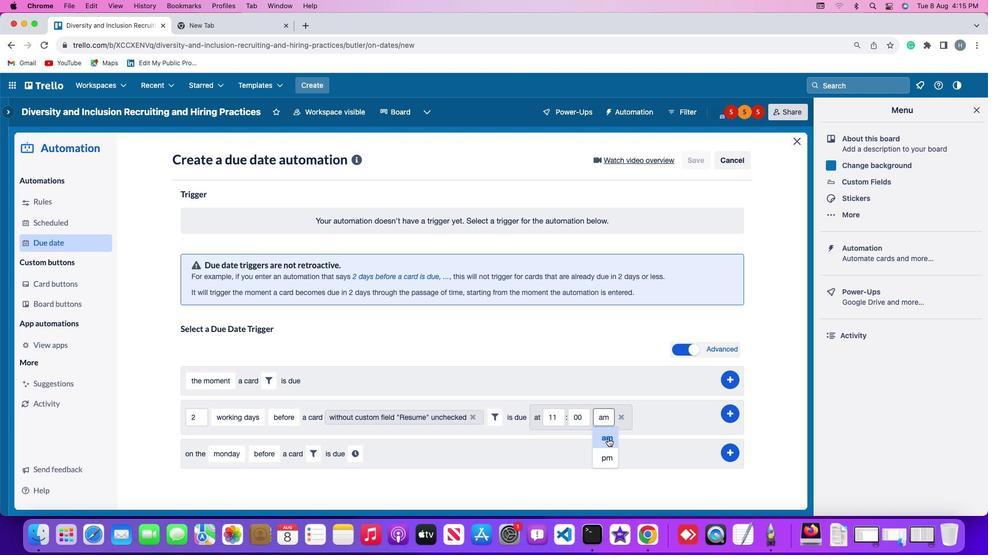
Action: Mouse moved to (731, 411)
Screenshot: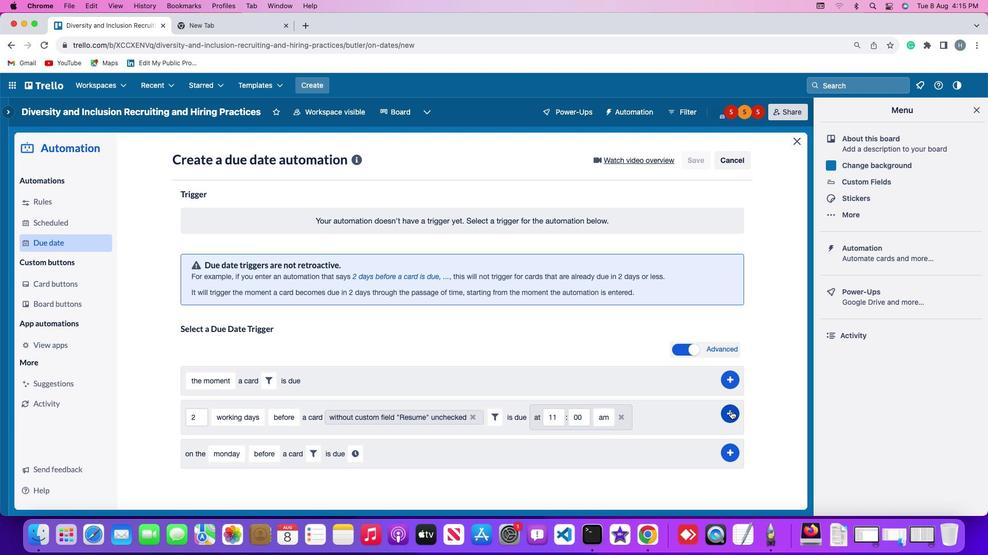 
Action: Mouse pressed left at (731, 411)
Screenshot: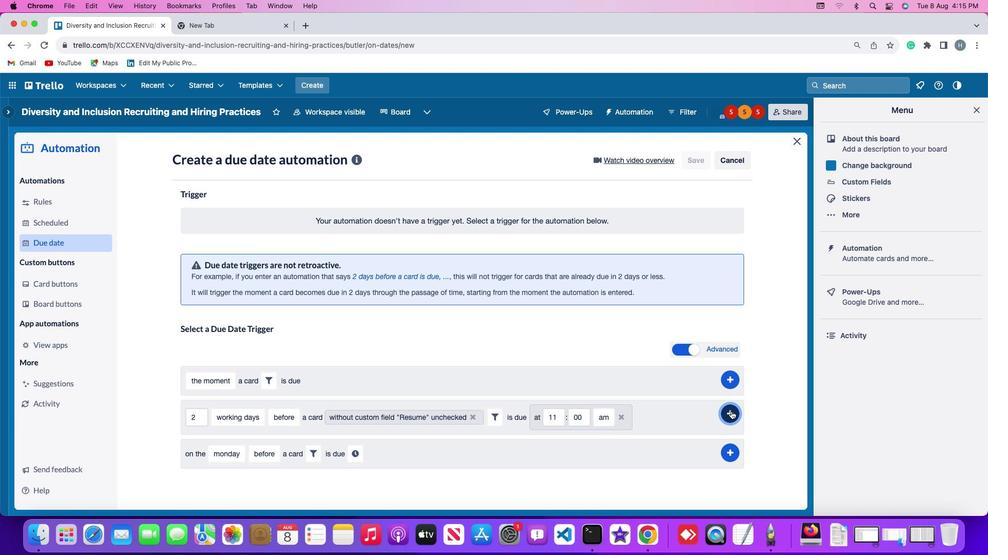 
Action: Mouse moved to (763, 308)
Screenshot: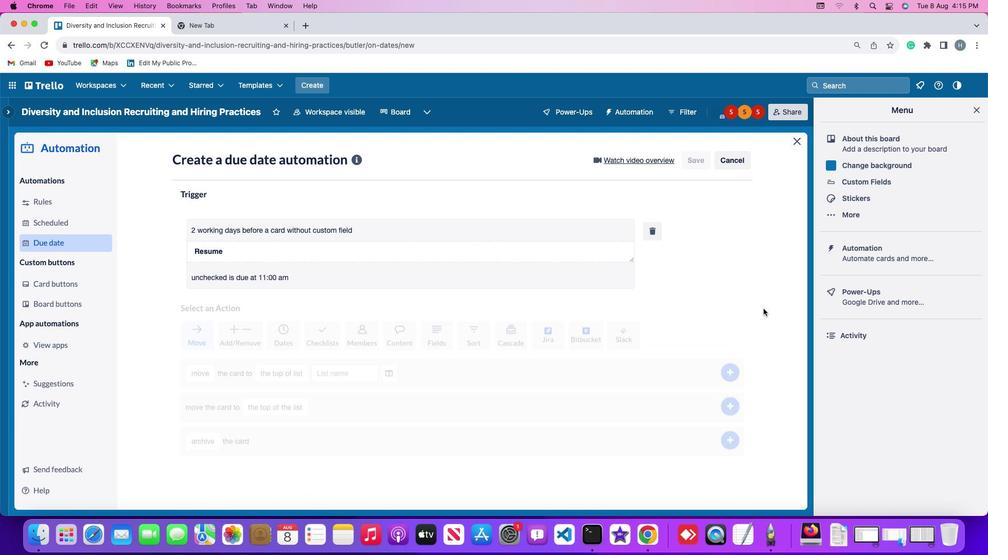 
